 Task: Get directions from Antarctic to Canyonlands National Park, Utah, United States departing at 3:00 pm on the 15th of next month
Action: Mouse moved to (118, 64)
Screenshot: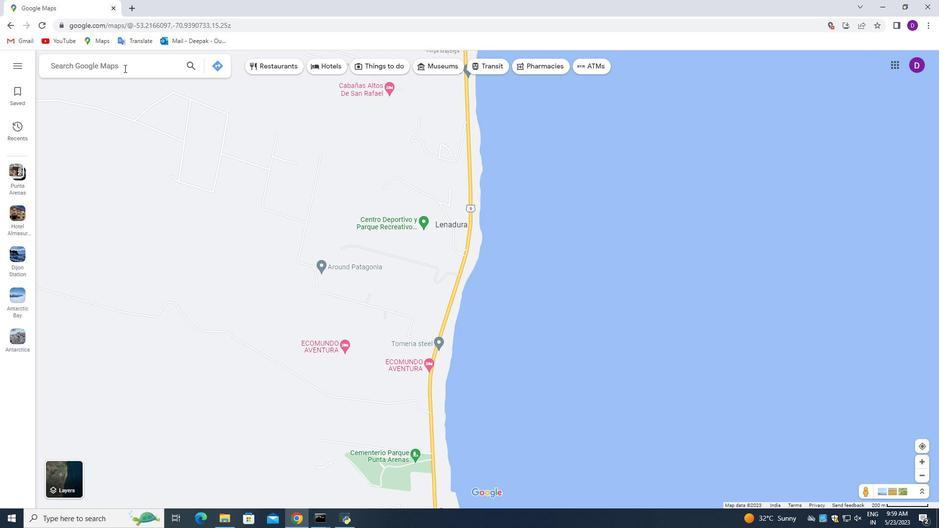 
Action: Mouse pressed left at (118, 64)
Screenshot: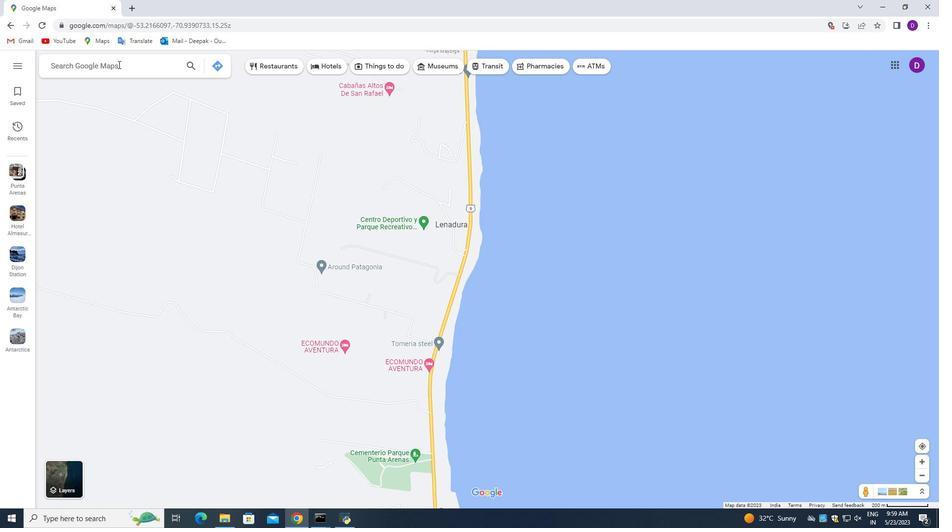 
Action: Key pressed <Key.shift_r>Antarctic<Key.space>
Screenshot: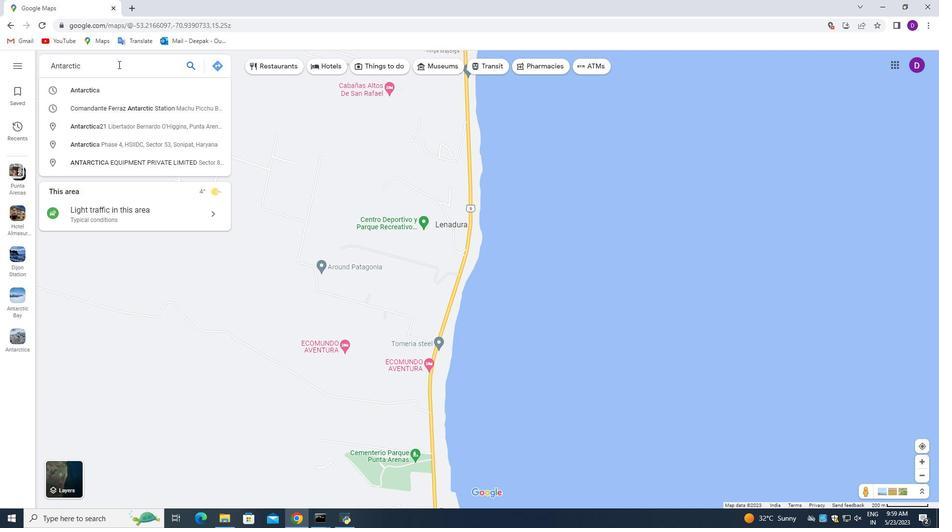 
Action: Mouse moved to (218, 67)
Screenshot: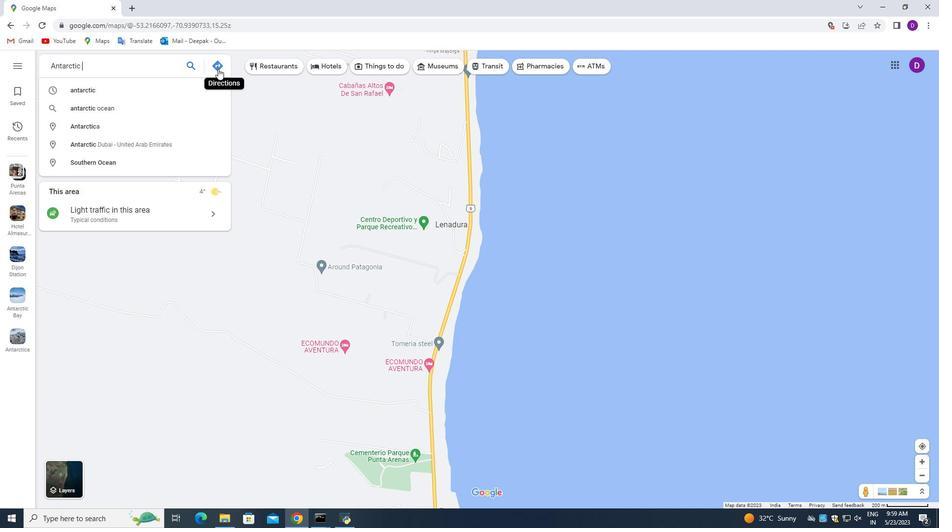 
Action: Mouse pressed left at (218, 67)
Screenshot: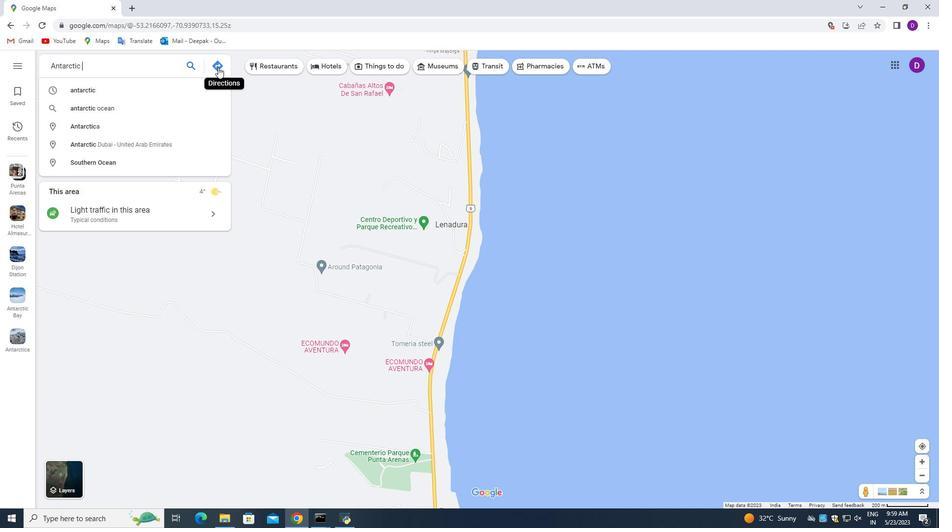 
Action: Mouse moved to (94, 96)
Screenshot: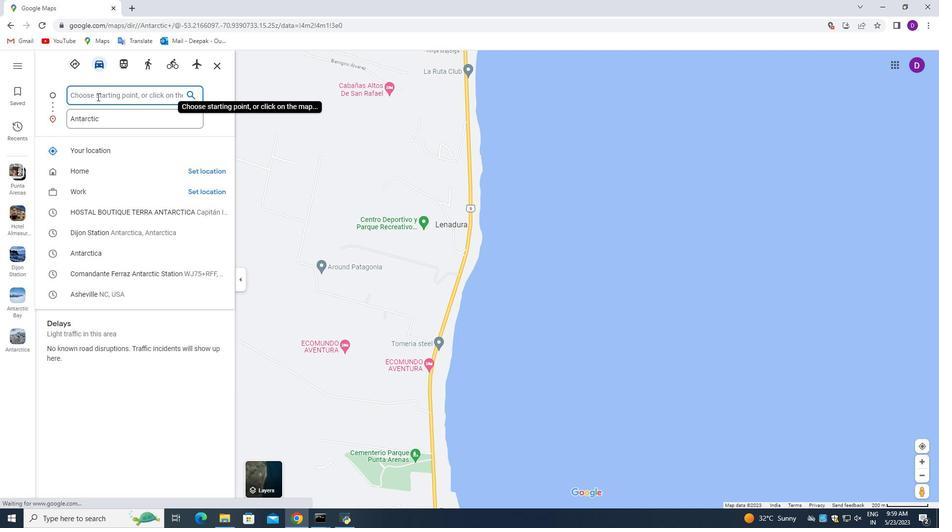 
Action: Mouse pressed left at (94, 96)
Screenshot: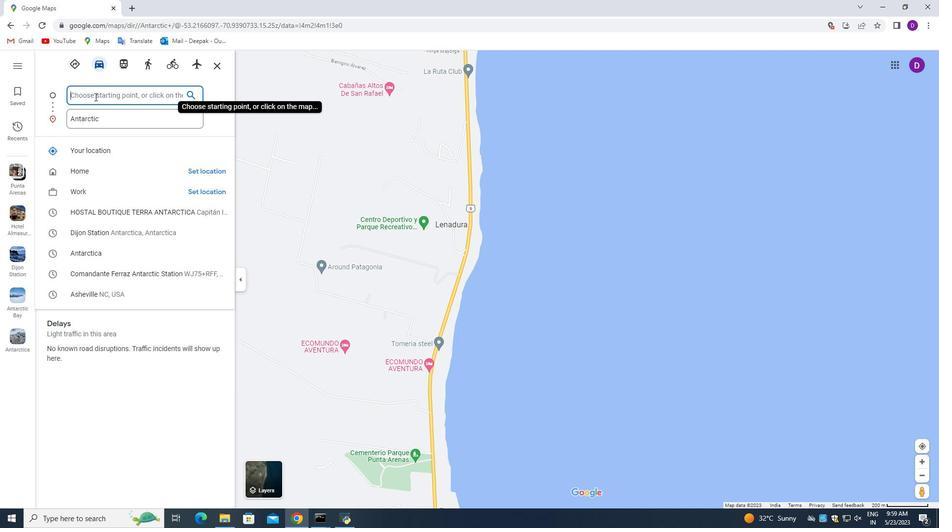 
Action: Mouse moved to (54, 74)
Screenshot: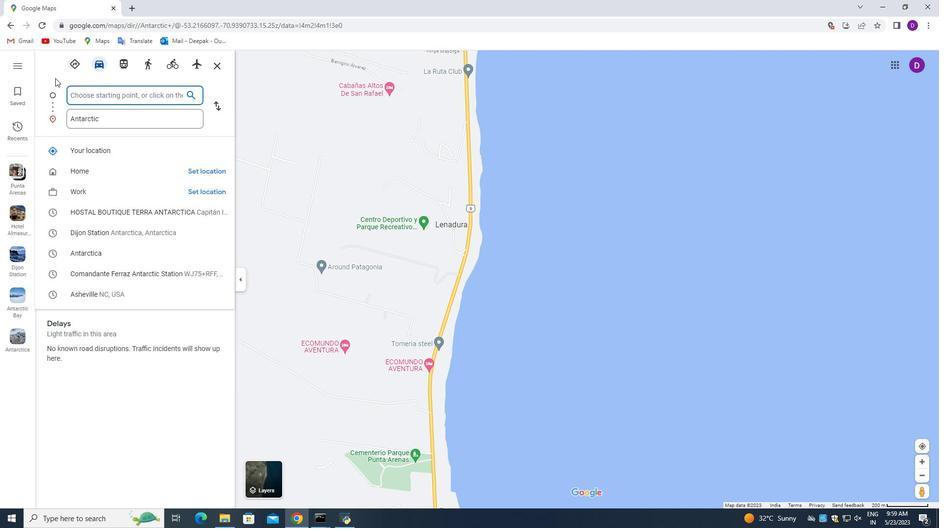 
Action: Key pressed <Key.shift_r>Canyonlands<Key.space><Key.shift>National<Key.space><Key.shift>Park,<Key.space><Key.shift>Utah,<Key.space><Key.shift>United<Key.space><Key.shift_r>States
Screenshot: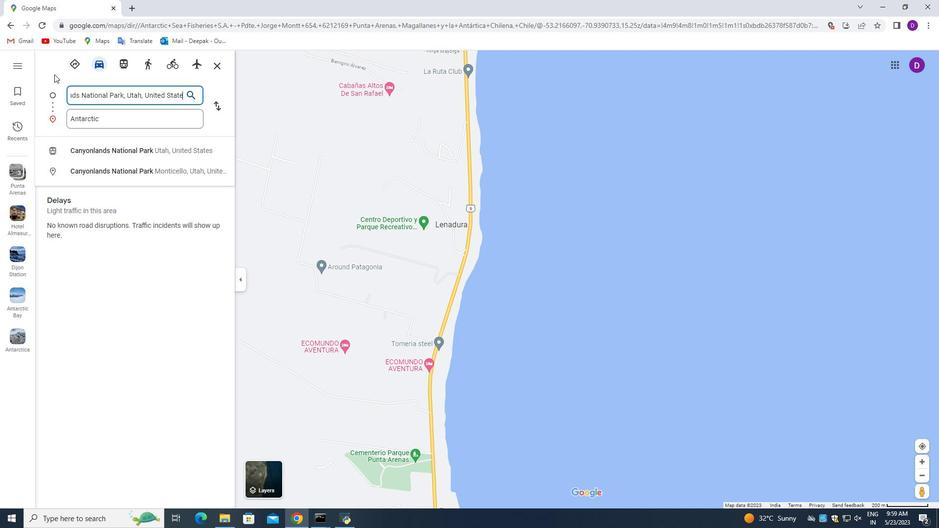 
Action: Mouse moved to (217, 109)
Screenshot: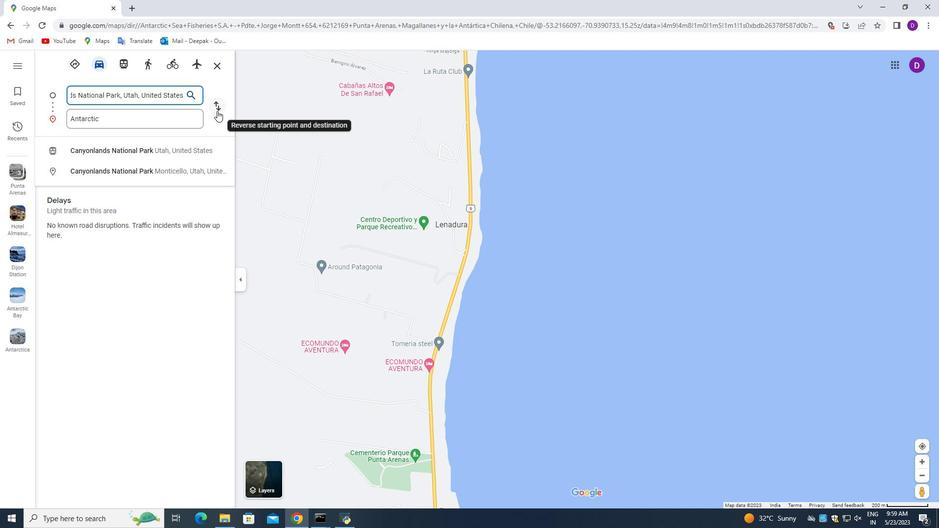 
Action: Mouse pressed left at (217, 109)
Screenshot: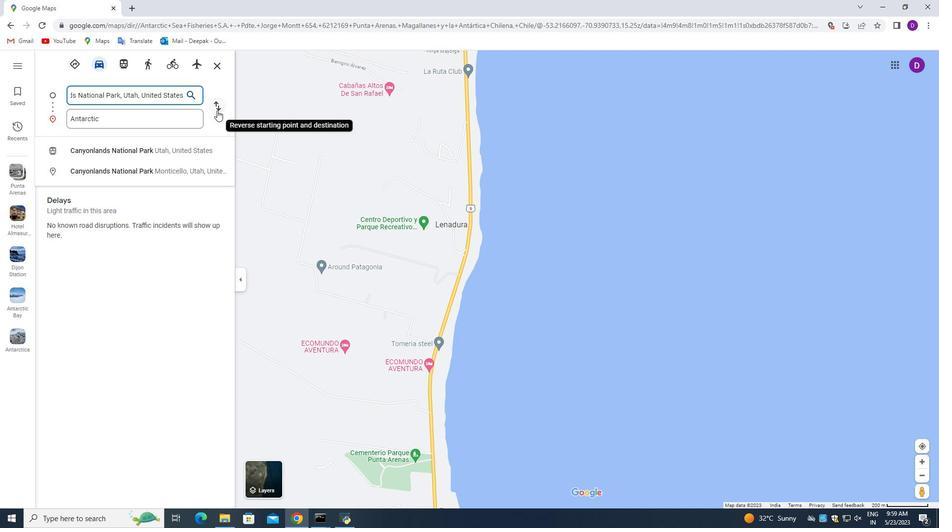 
Action: Mouse moved to (108, 148)
Screenshot: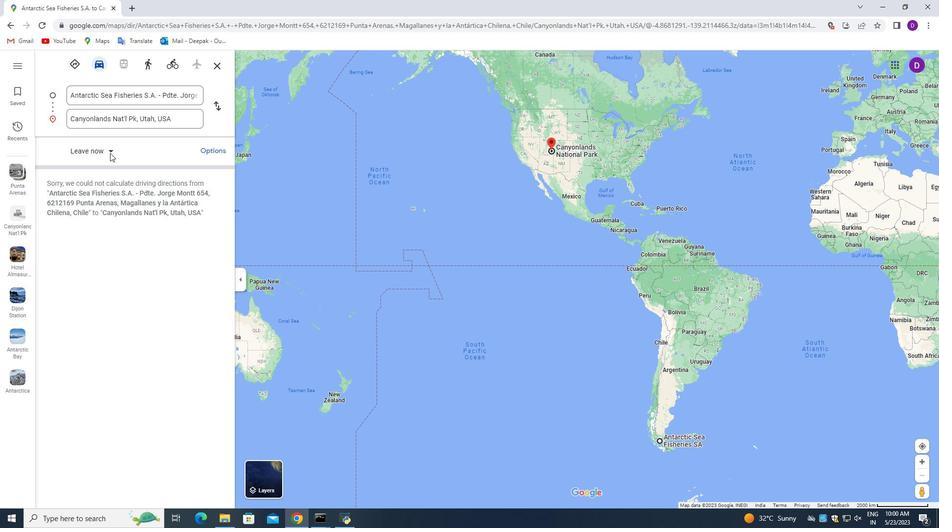 
Action: Mouse pressed left at (108, 148)
Screenshot: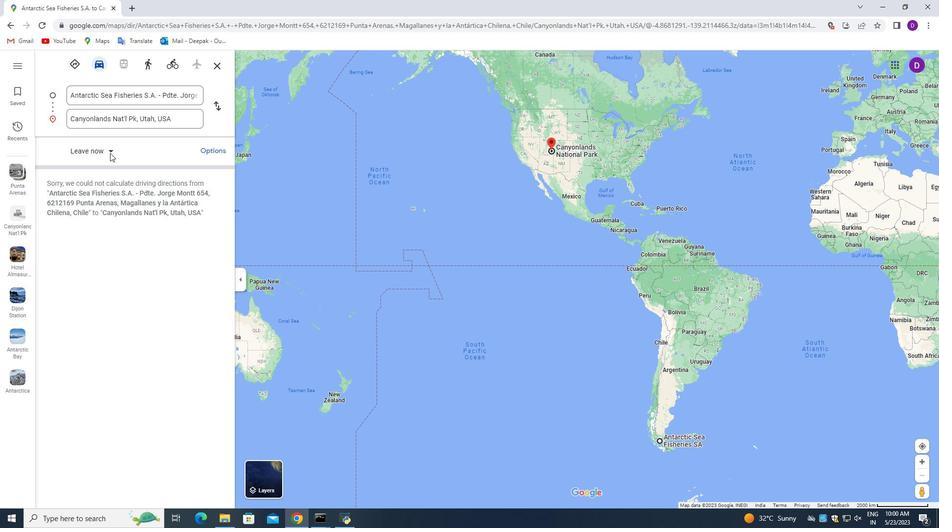 
Action: Mouse moved to (102, 178)
Screenshot: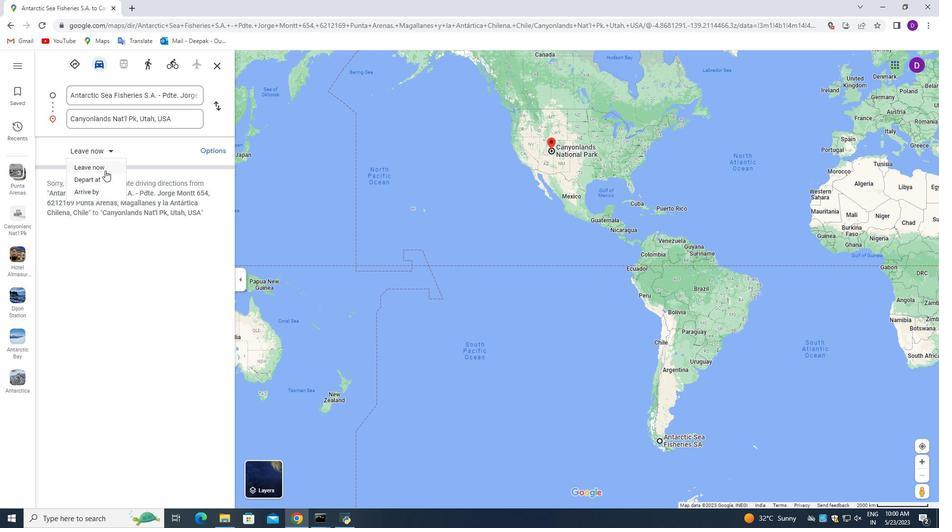 
Action: Mouse pressed left at (102, 178)
Screenshot: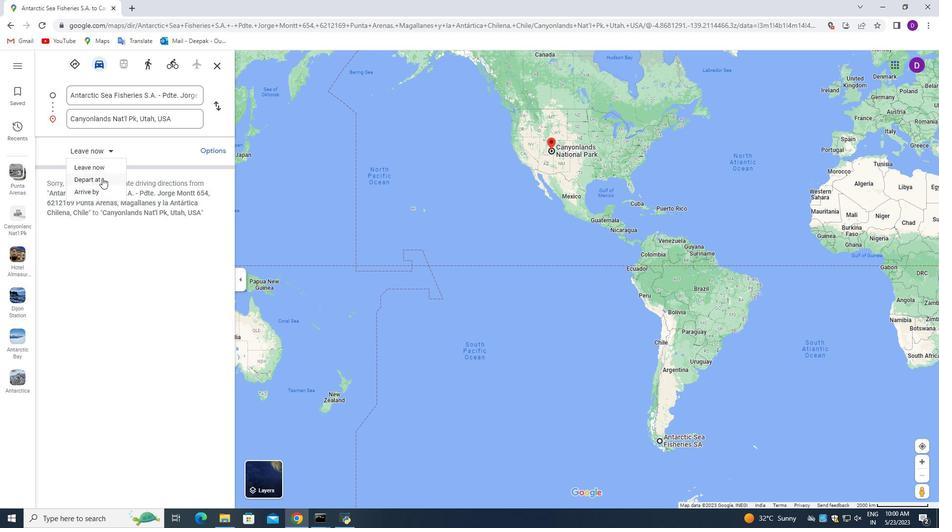 
Action: Mouse moved to (133, 167)
Screenshot: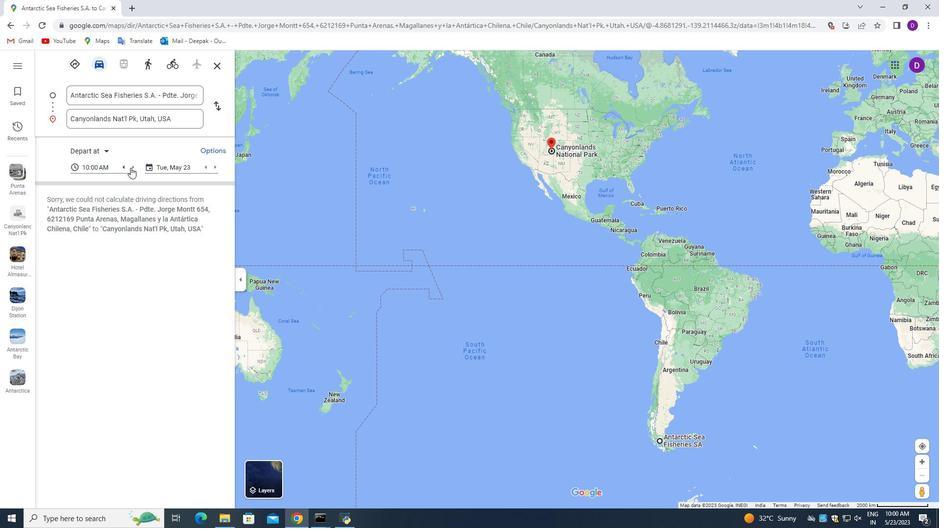 
Action: Mouse pressed left at (133, 167)
Screenshot: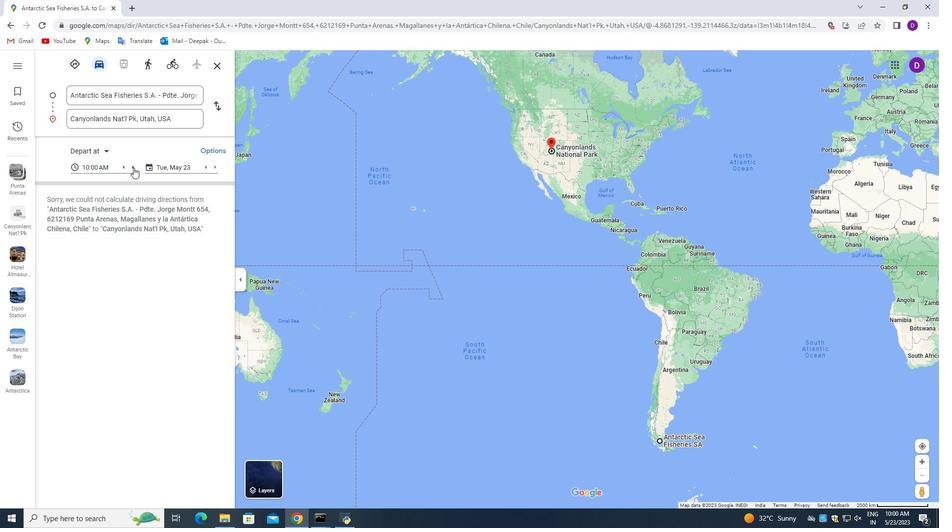 
Action: Mouse pressed left at (133, 167)
Screenshot: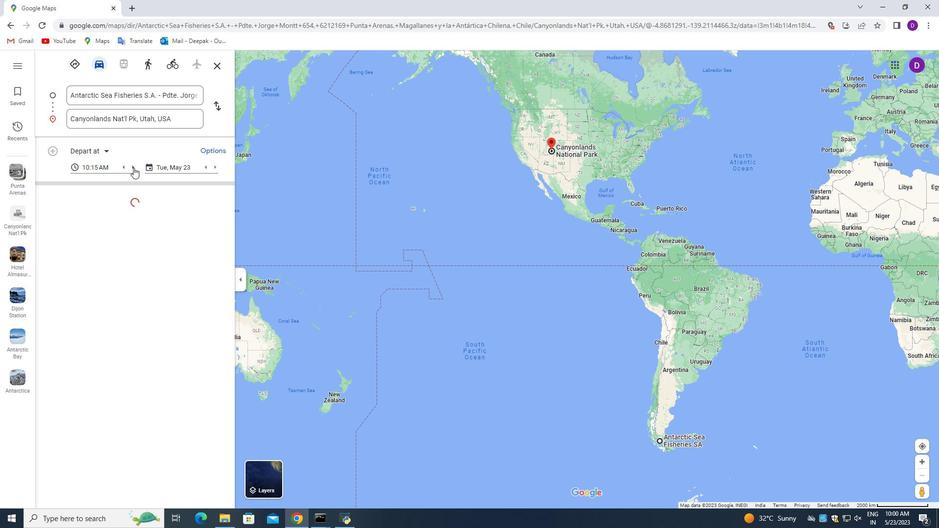 
Action: Mouse pressed left at (133, 167)
Screenshot: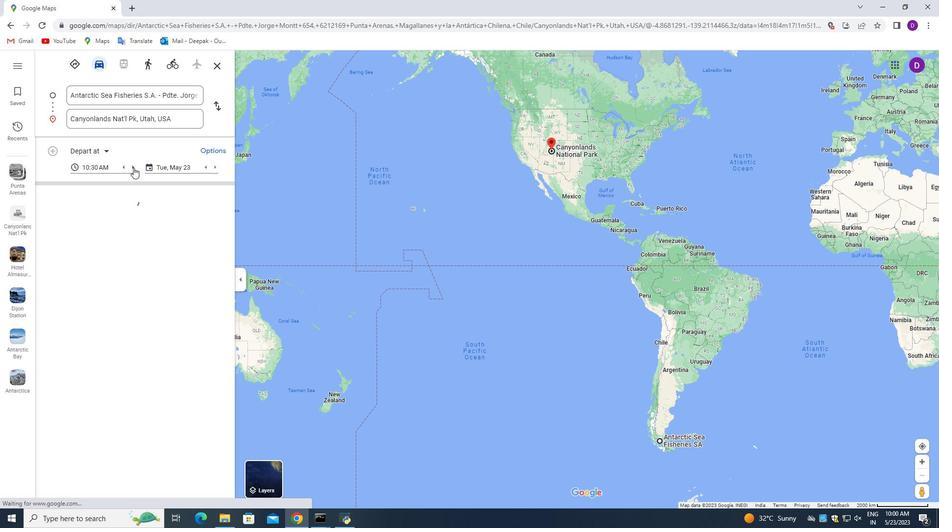 
Action: Mouse pressed left at (133, 167)
Screenshot: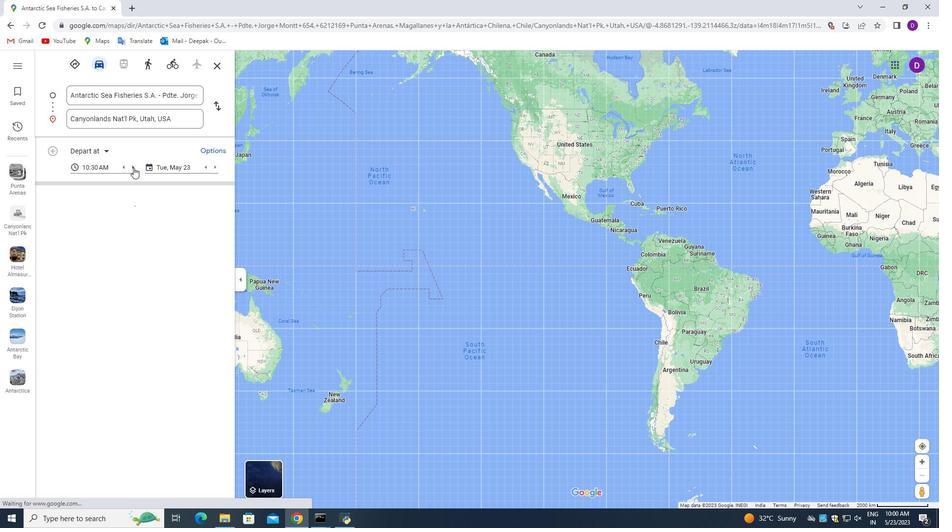 
Action: Mouse pressed left at (133, 167)
Screenshot: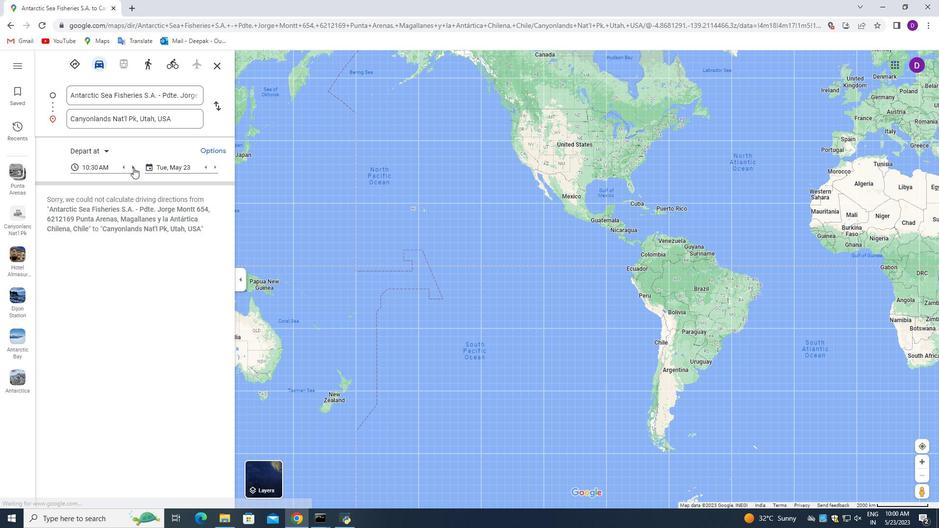 
Action: Mouse pressed left at (133, 167)
Screenshot: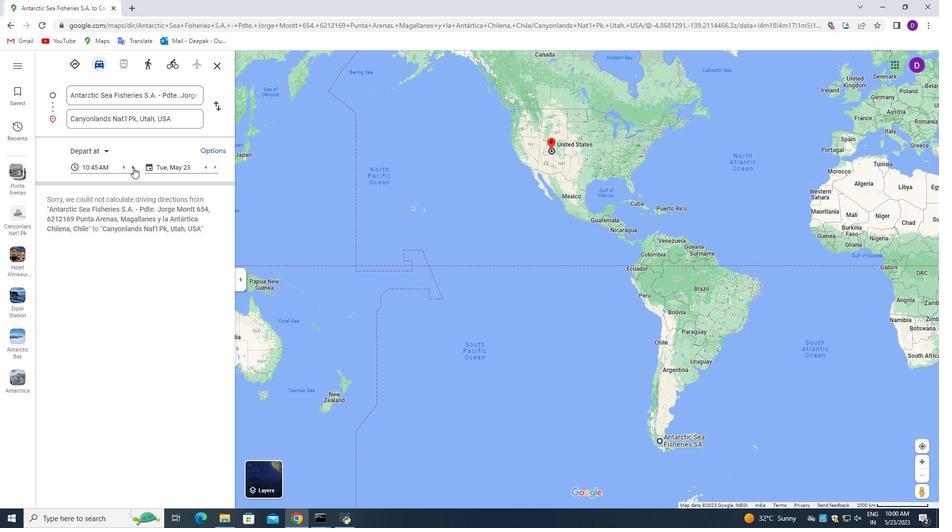 
Action: Mouse pressed left at (133, 167)
Screenshot: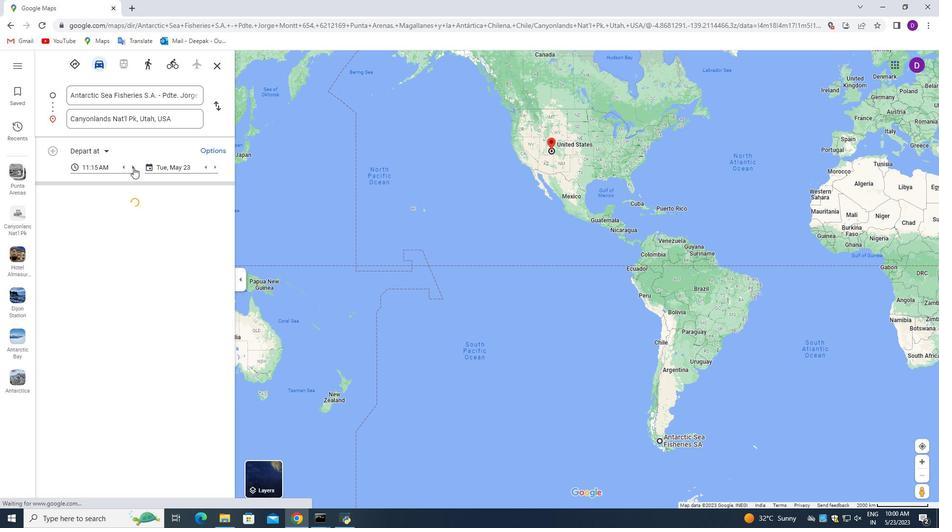 
Action: Mouse pressed left at (133, 167)
Screenshot: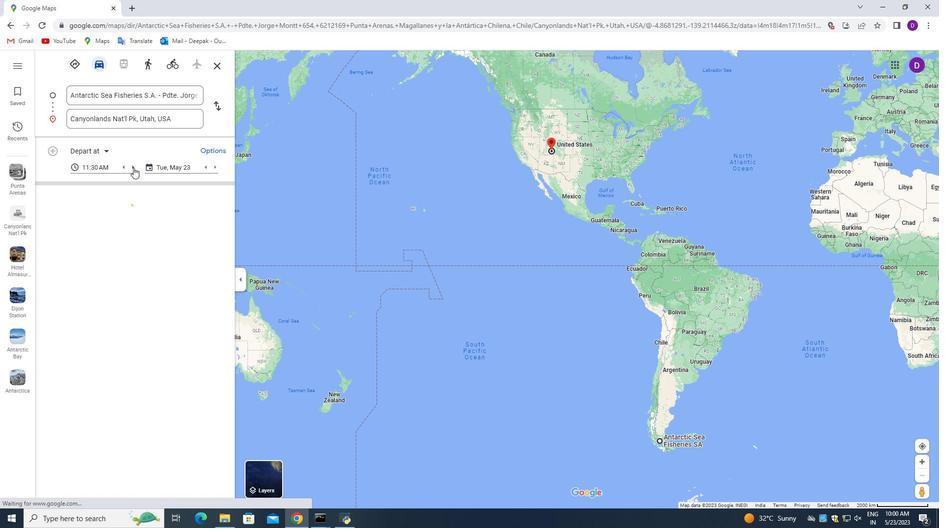
Action: Mouse pressed left at (133, 167)
Screenshot: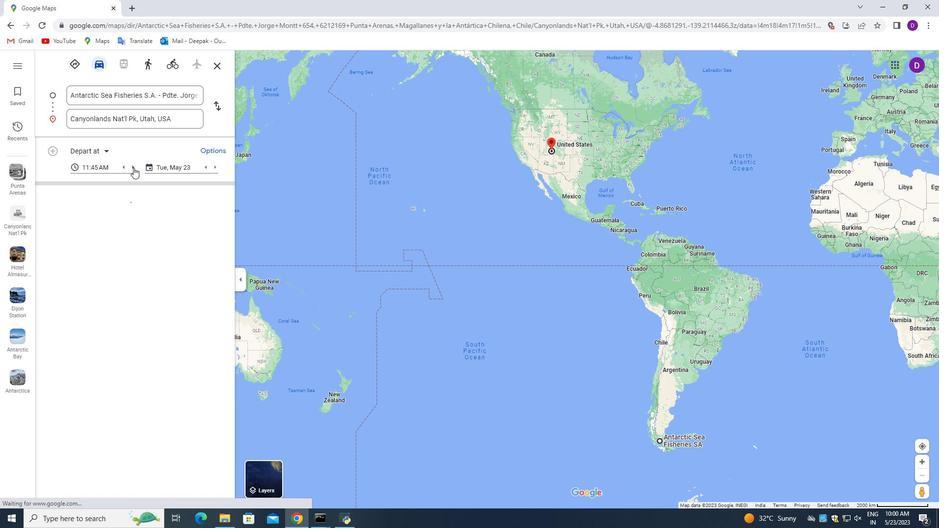 
Action: Mouse pressed left at (133, 167)
Screenshot: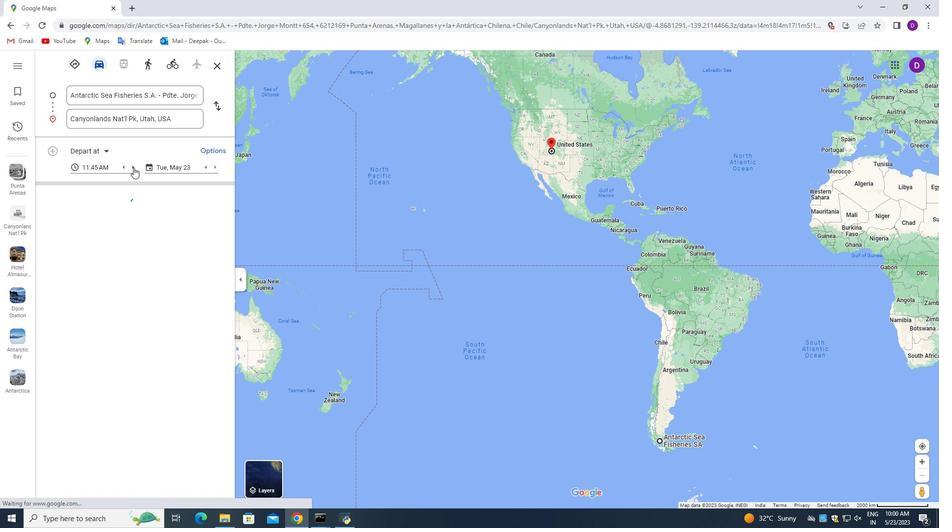
Action: Mouse pressed left at (133, 167)
Screenshot: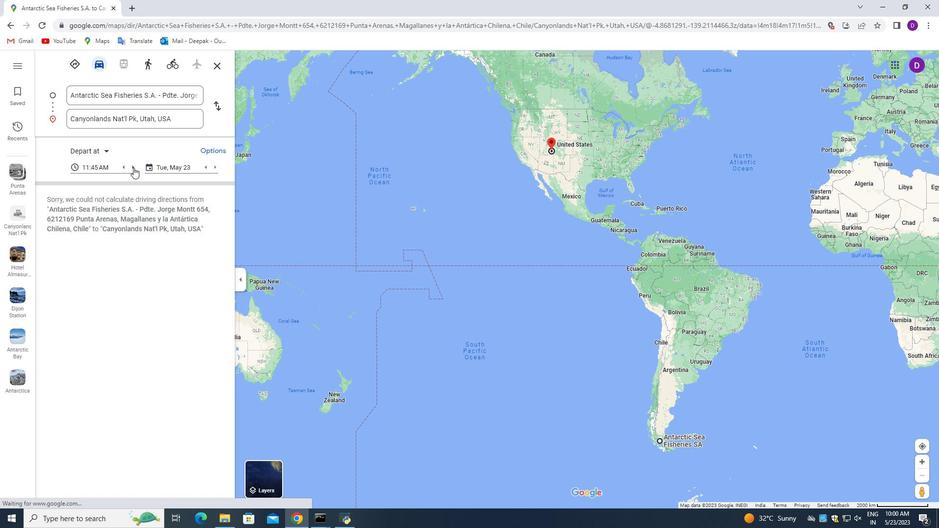 
Action: Mouse pressed left at (133, 167)
Screenshot: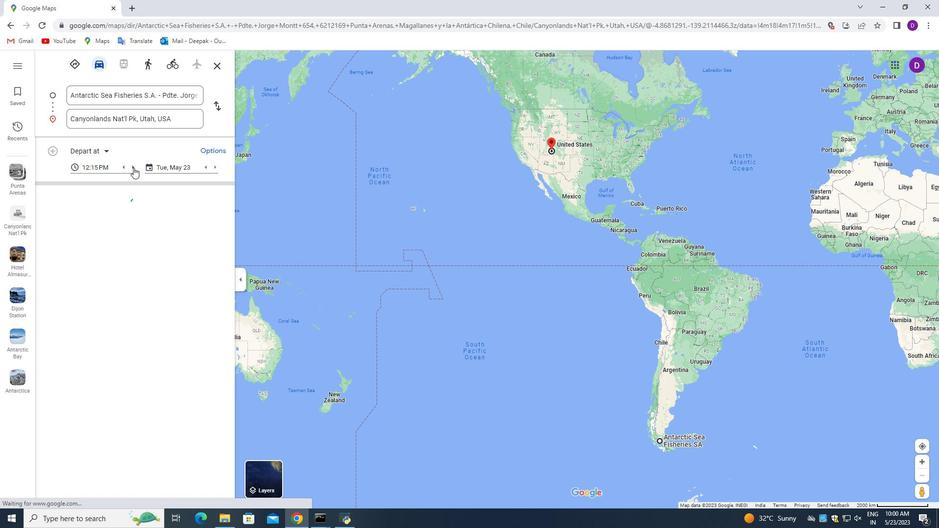 
Action: Mouse pressed left at (133, 167)
Screenshot: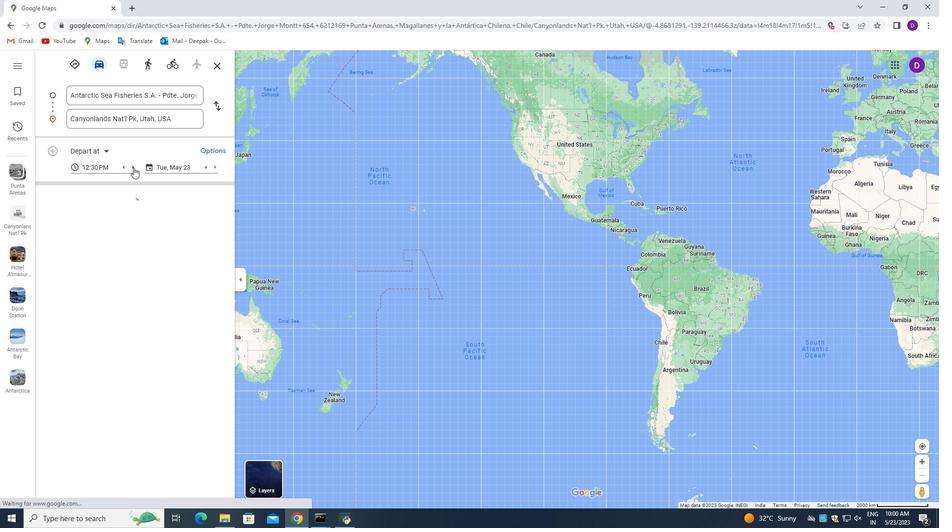 
Action: Mouse pressed left at (133, 167)
Screenshot: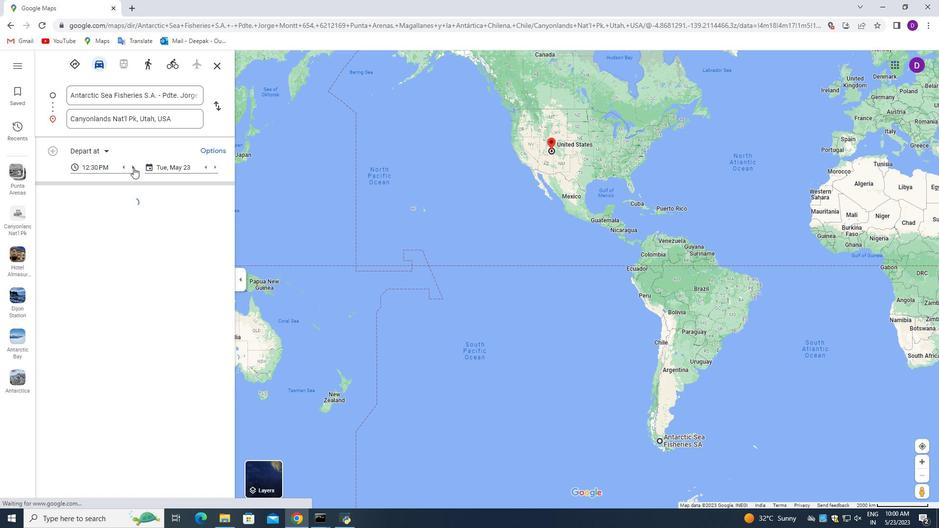 
Action: Mouse pressed left at (133, 167)
Screenshot: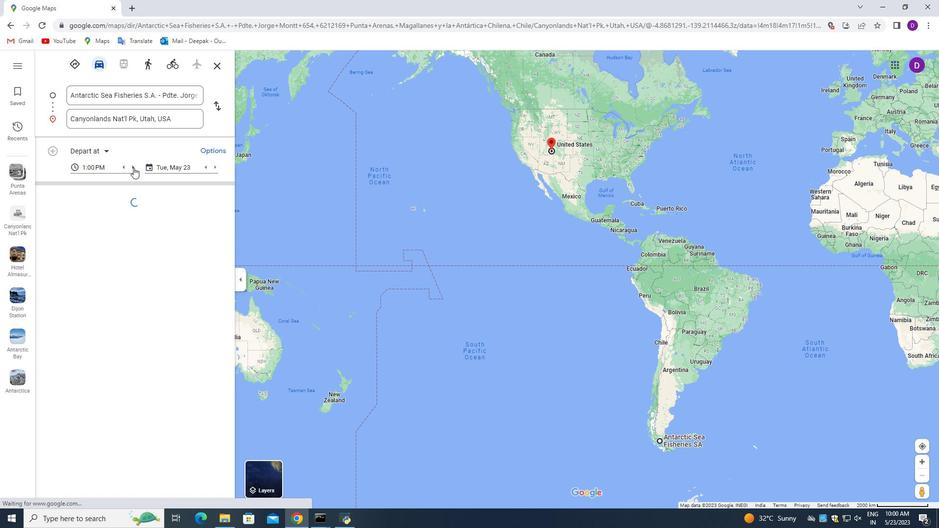
Action: Mouse pressed left at (133, 167)
Screenshot: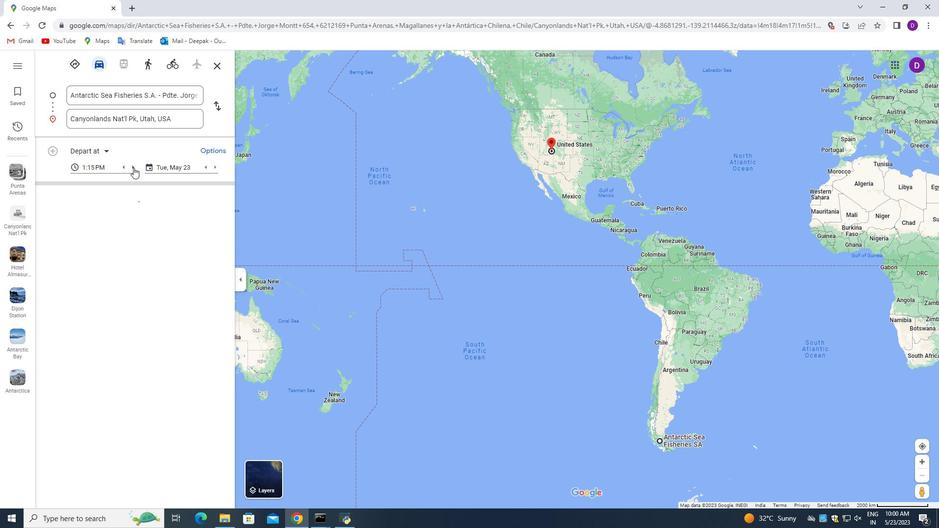
Action: Mouse pressed left at (133, 167)
Screenshot: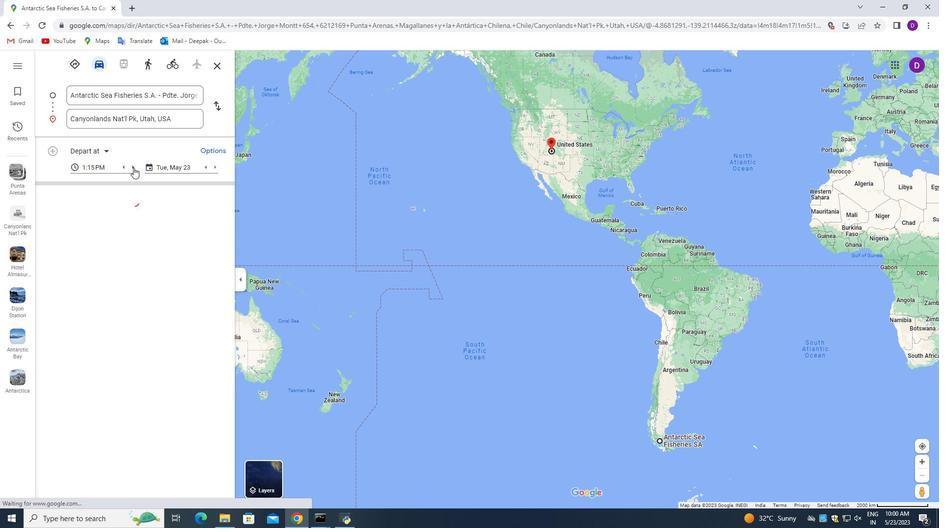 
Action: Mouse pressed left at (133, 167)
Screenshot: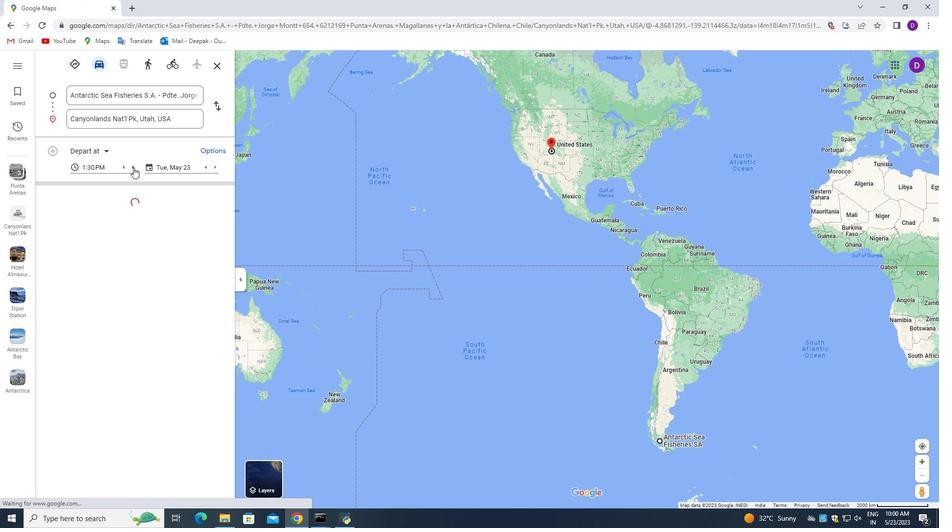 
Action: Mouse pressed left at (133, 167)
Screenshot: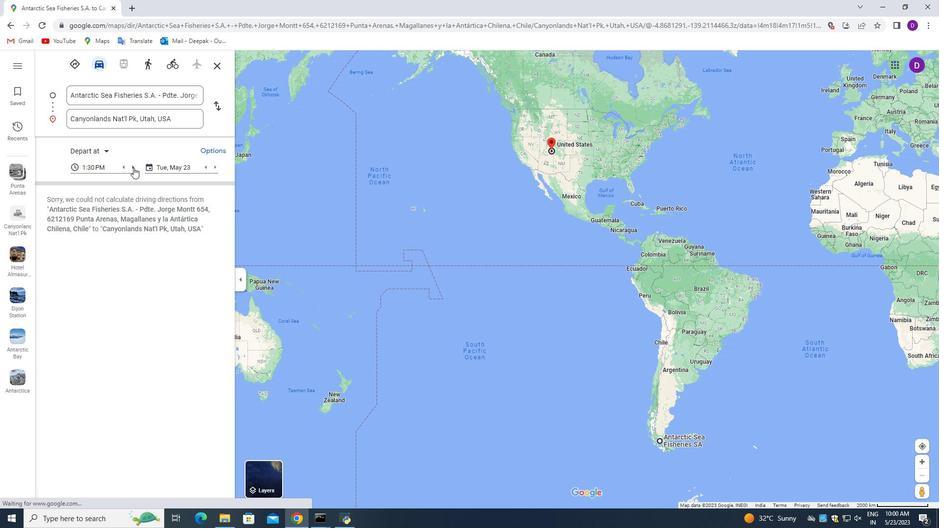 
Action: Mouse pressed left at (133, 167)
Screenshot: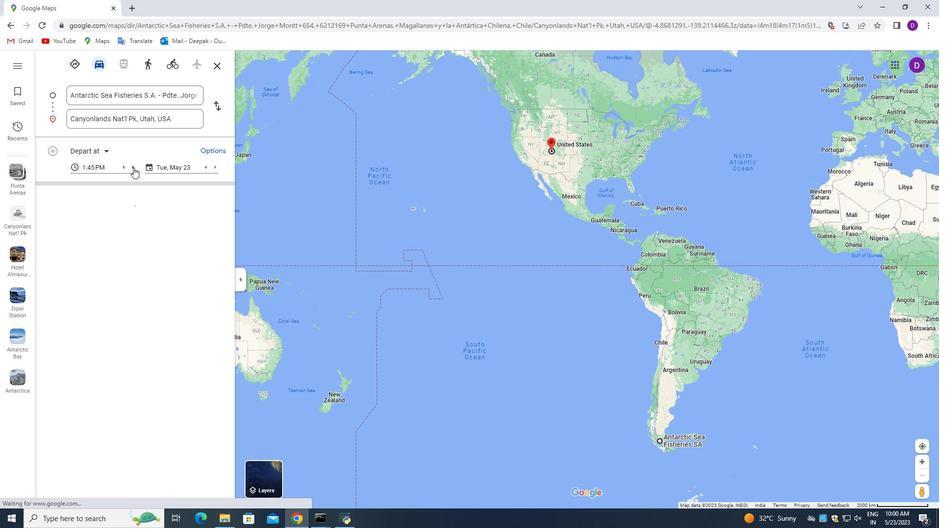 
Action: Mouse pressed left at (133, 167)
Screenshot: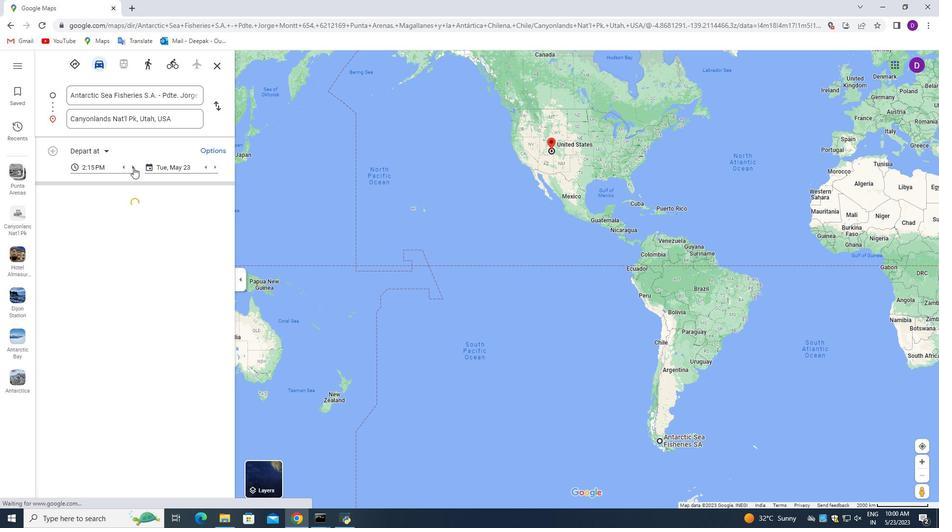
Action: Mouse pressed left at (133, 167)
Screenshot: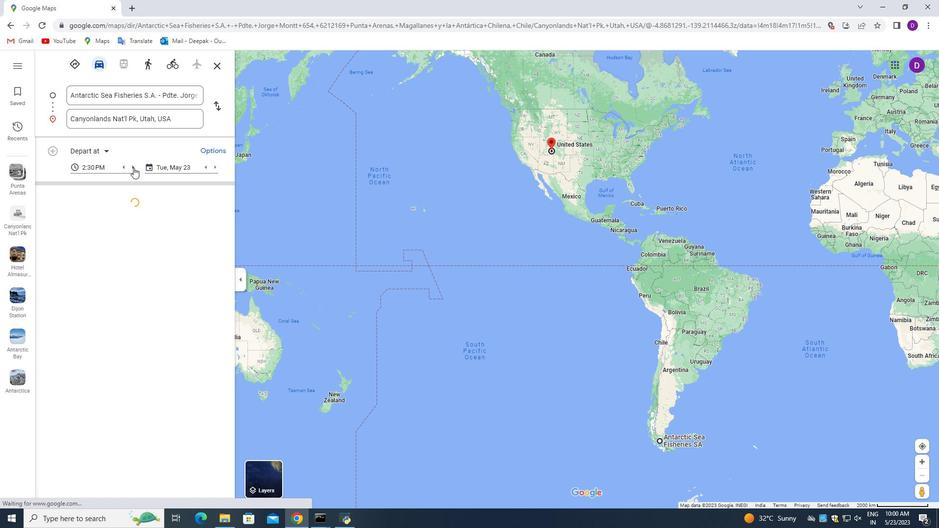 
Action: Mouse pressed left at (133, 167)
Screenshot: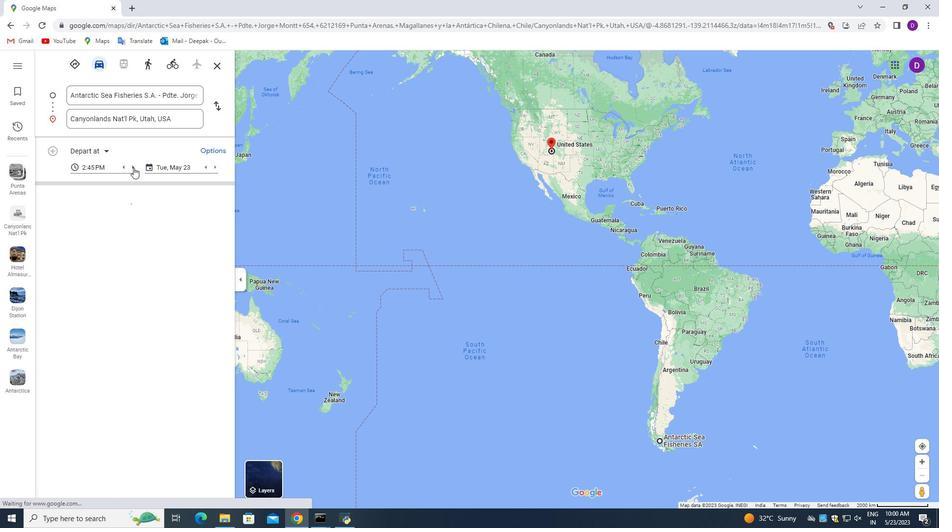 
Action: Mouse moved to (216, 167)
Screenshot: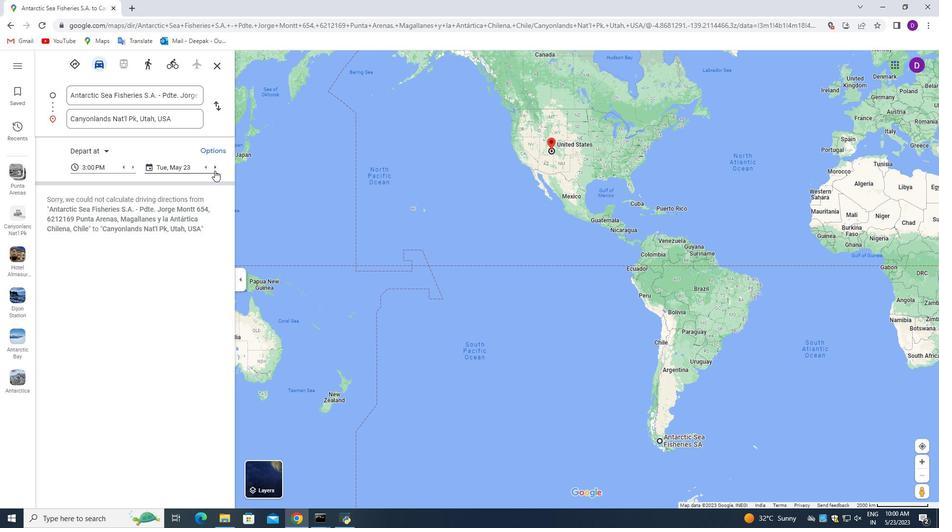 
Action: Mouse pressed left at (216, 167)
Screenshot: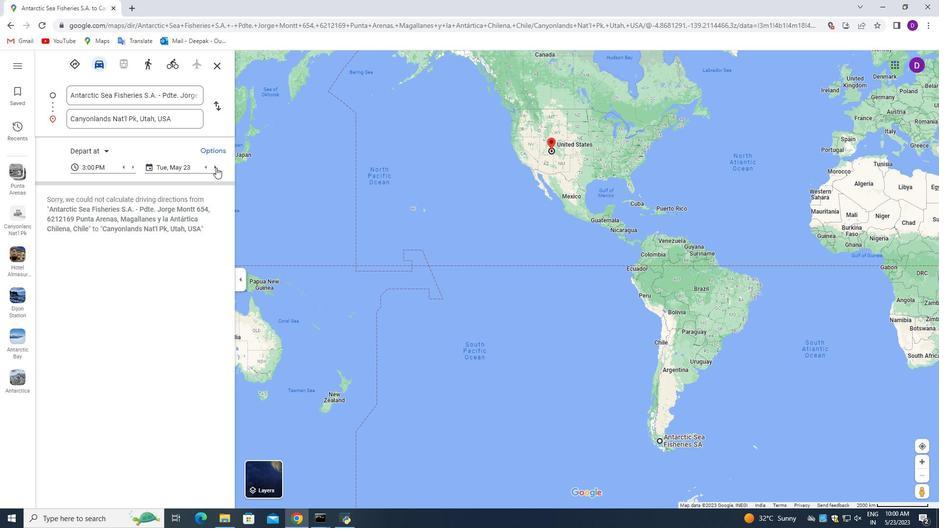 
Action: Mouse pressed left at (216, 167)
Screenshot: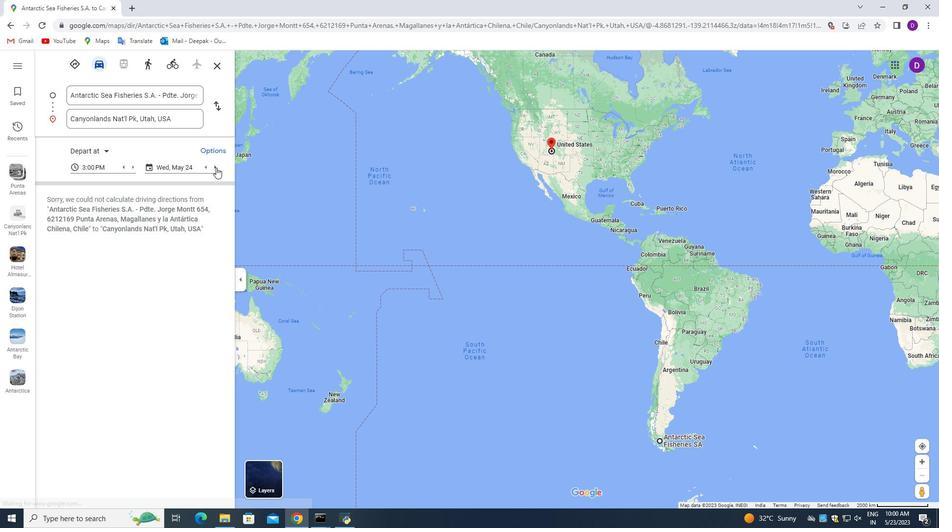 
Action: Mouse pressed left at (216, 167)
Screenshot: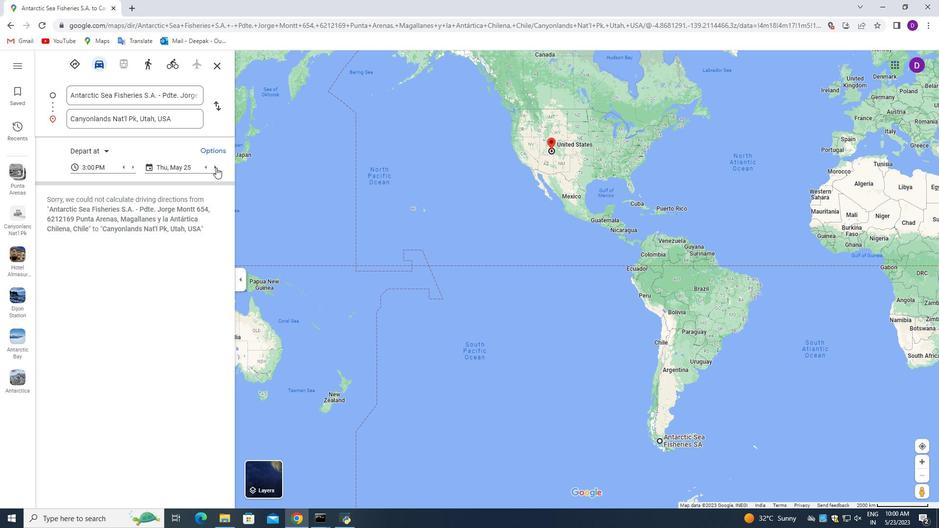 
Action: Mouse pressed left at (216, 167)
Screenshot: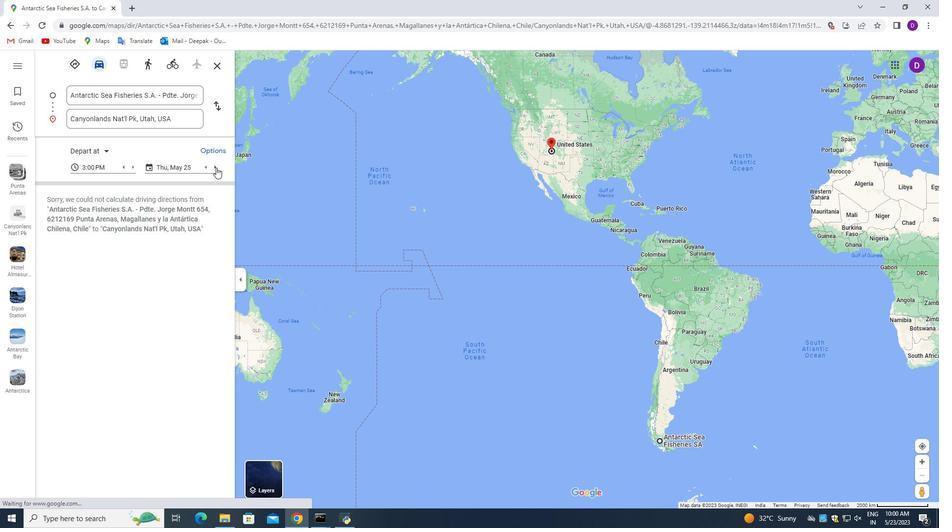 
Action: Mouse pressed left at (216, 167)
Screenshot: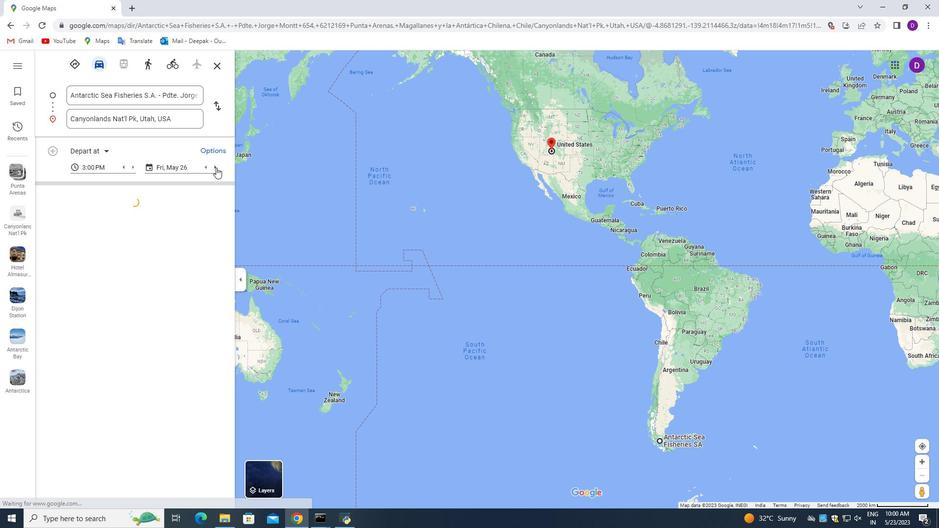 
Action: Mouse pressed left at (216, 167)
Screenshot: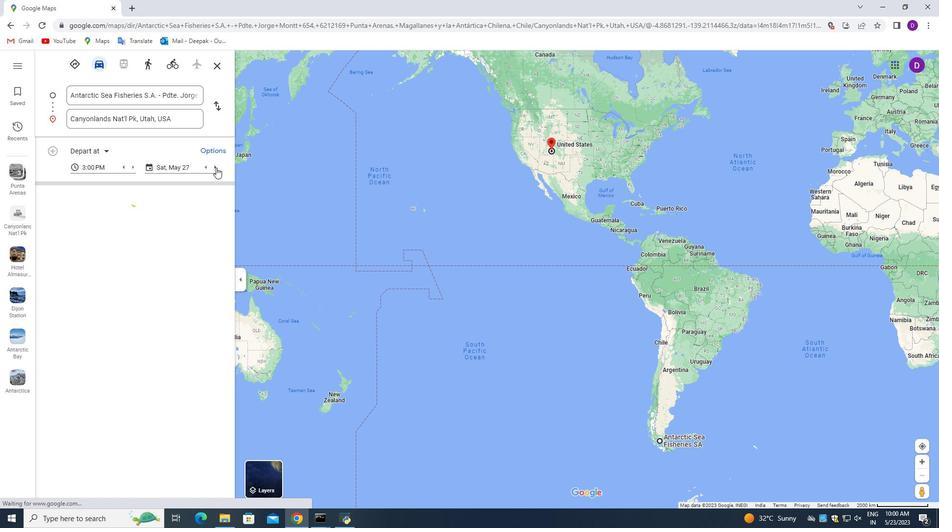
Action: Mouse pressed left at (216, 167)
Screenshot: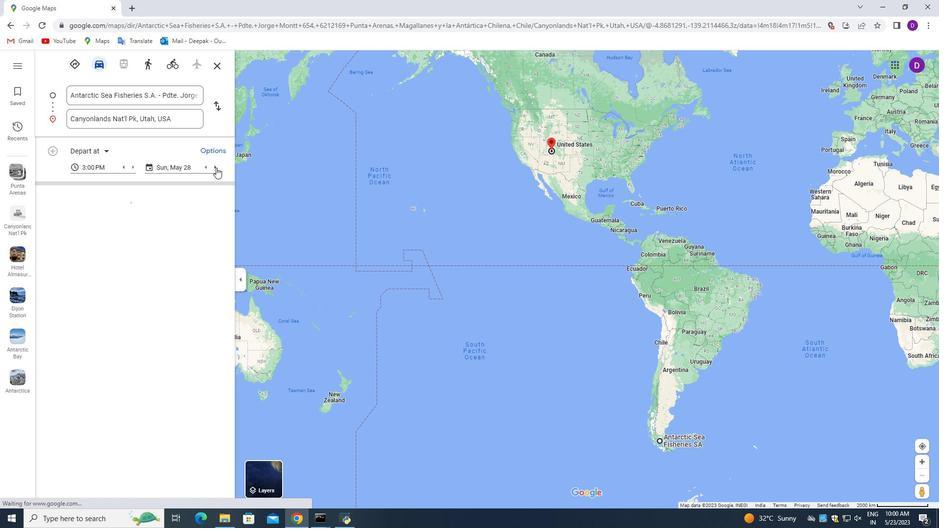 
Action: Mouse pressed left at (216, 167)
Screenshot: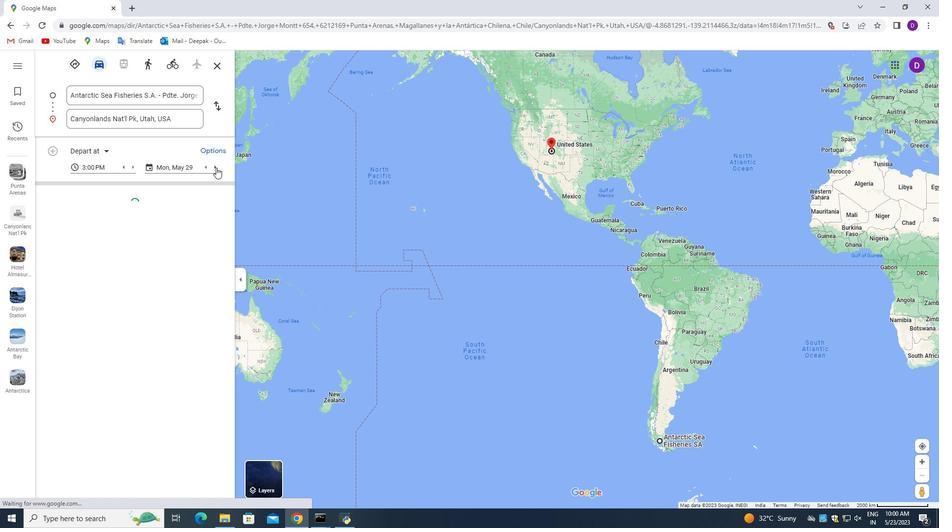 
Action: Mouse pressed left at (216, 167)
Screenshot: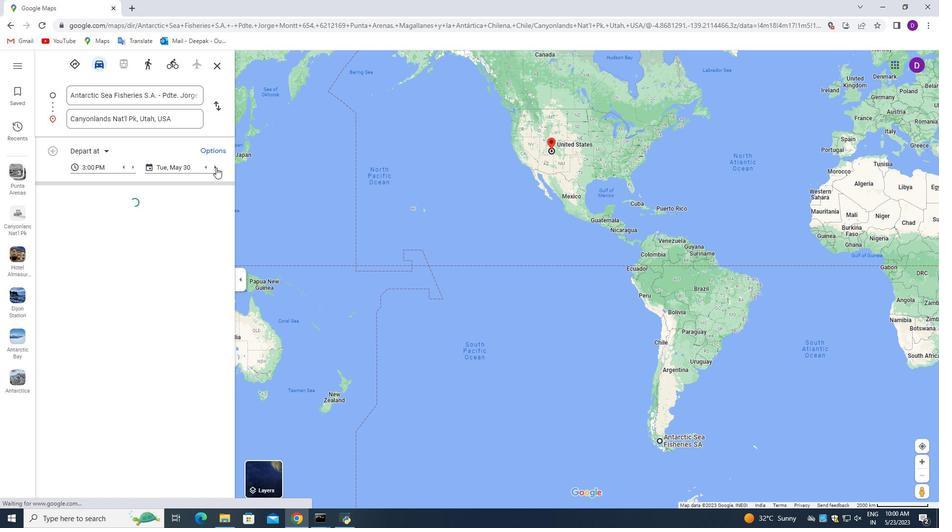 
Action: Mouse pressed left at (216, 167)
Screenshot: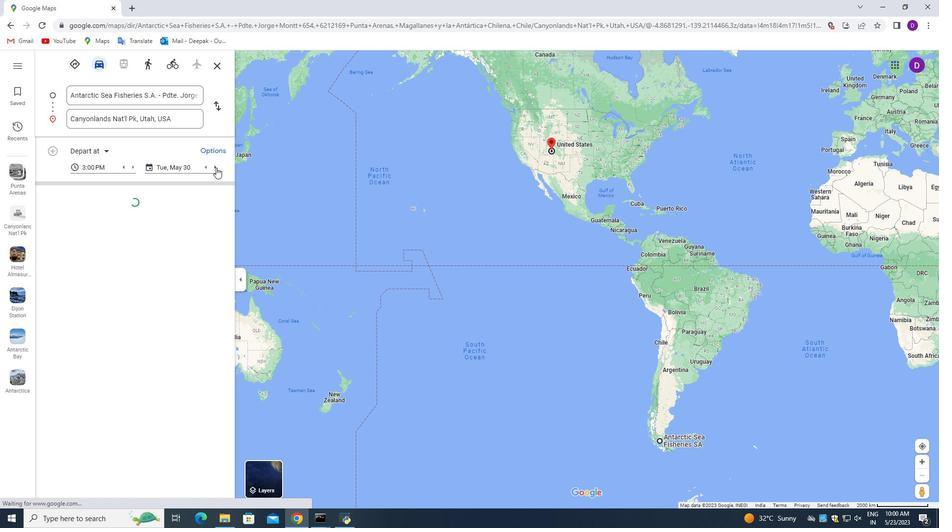 
Action: Mouse pressed left at (216, 167)
Screenshot: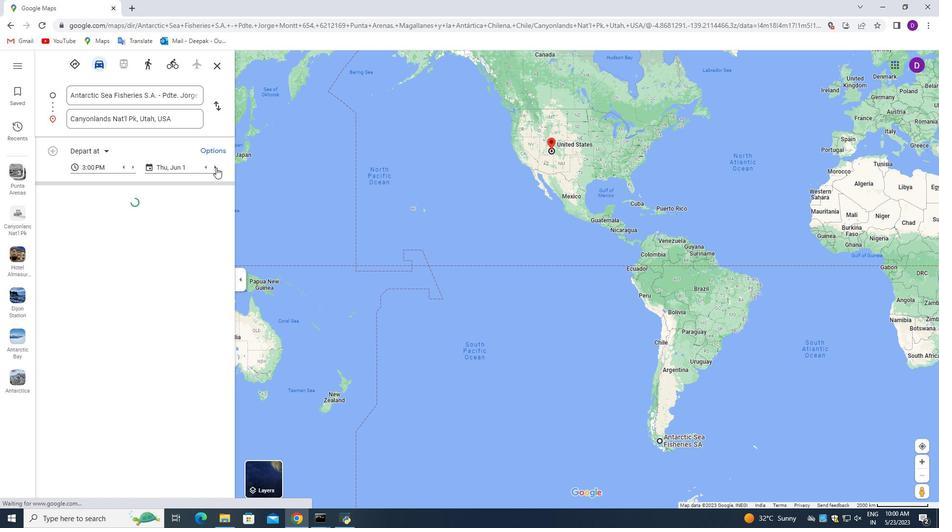 
Action: Mouse pressed left at (216, 167)
Screenshot: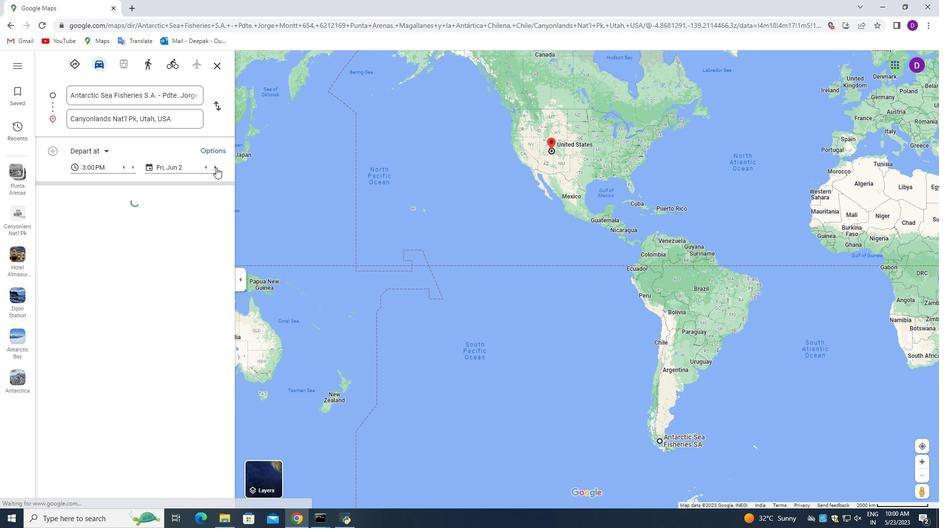 
Action: Mouse pressed left at (216, 167)
Screenshot: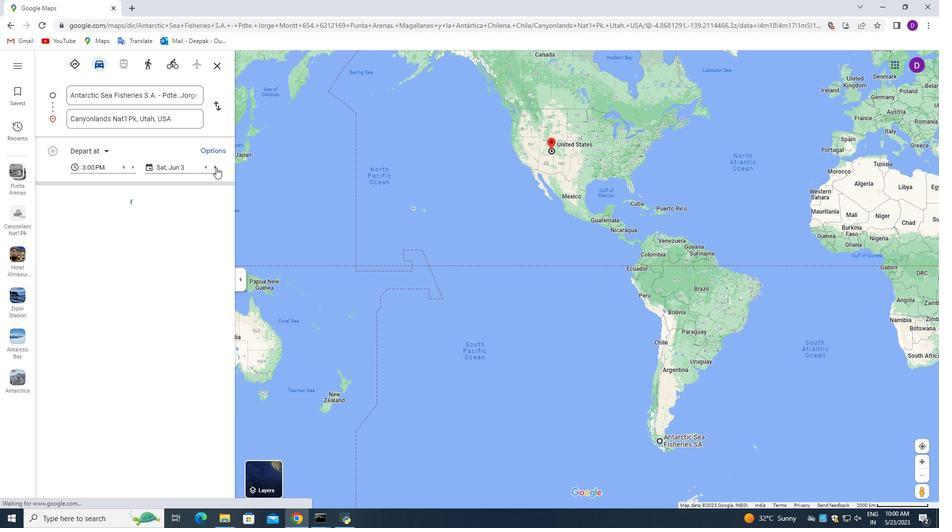 
Action: Mouse pressed left at (216, 167)
Screenshot: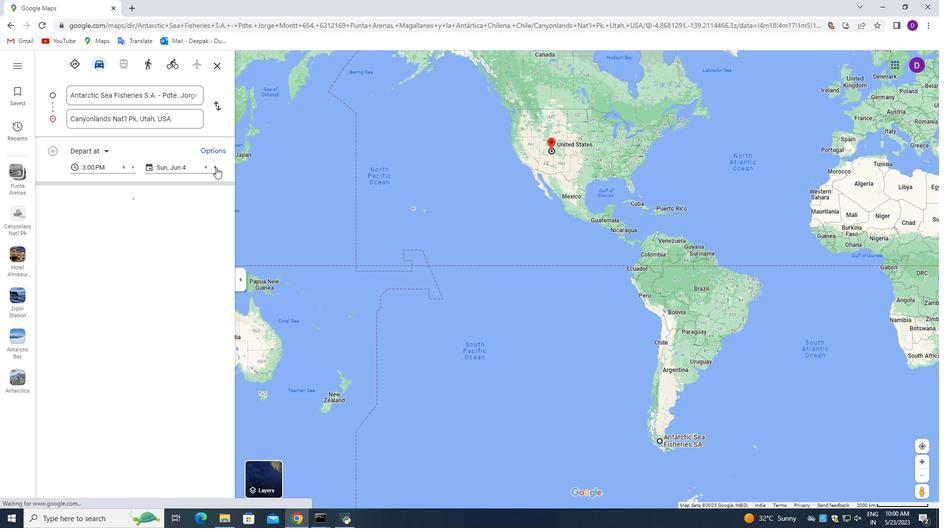 
Action: Mouse pressed left at (216, 167)
Screenshot: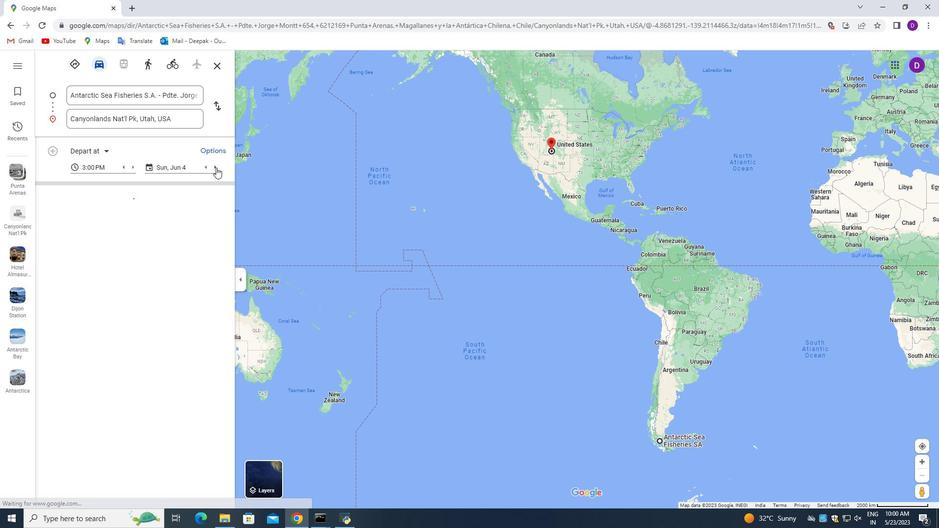 
Action: Mouse pressed left at (216, 167)
Screenshot: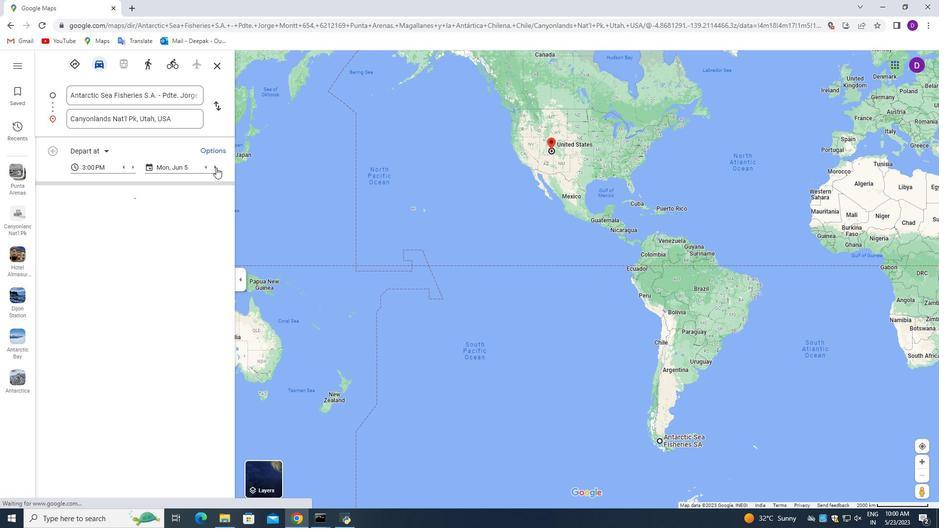 
Action: Mouse pressed left at (216, 167)
Screenshot: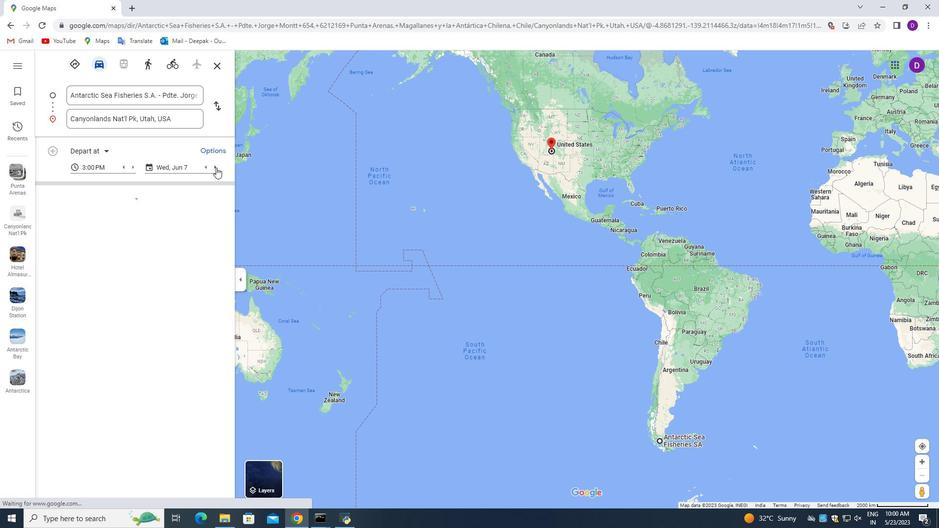 
Action: Mouse pressed left at (216, 167)
Screenshot: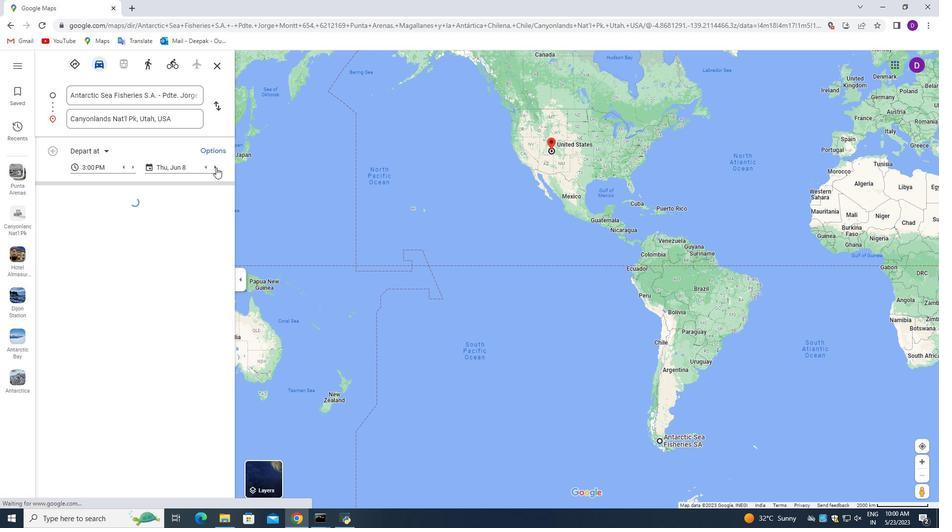 
Action: Mouse pressed left at (216, 167)
Screenshot: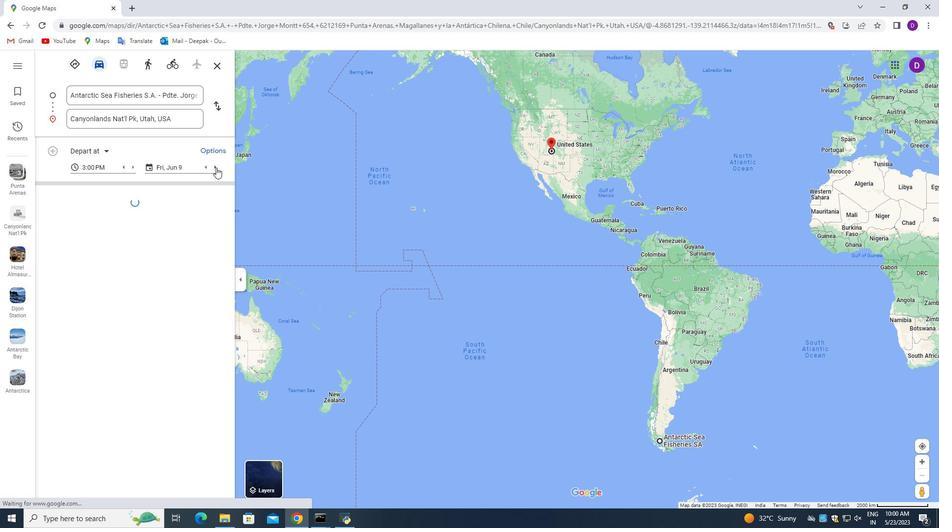 
Action: Mouse pressed left at (216, 167)
Screenshot: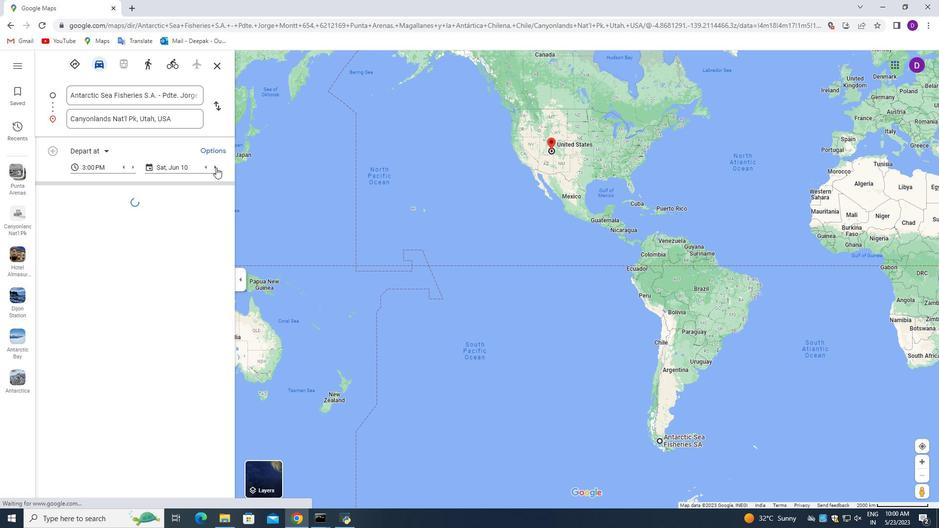 
Action: Mouse pressed left at (216, 167)
Screenshot: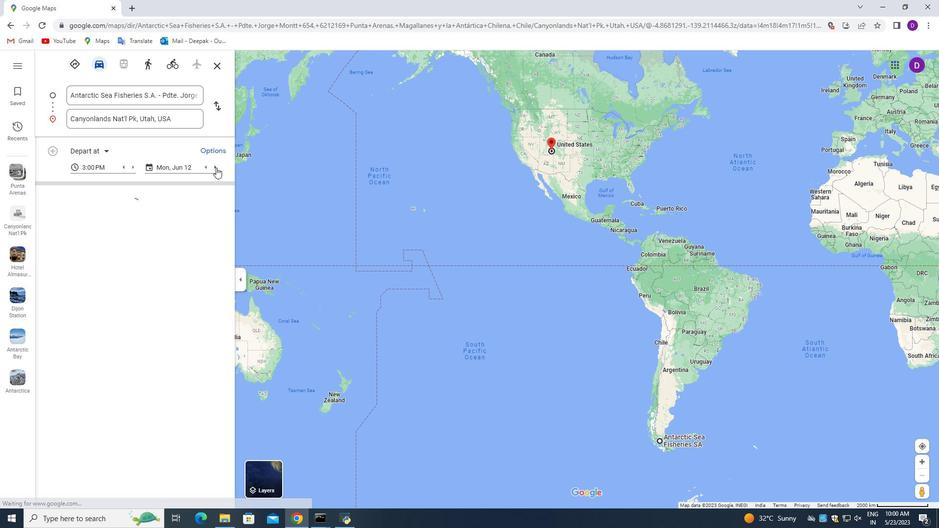 
Action: Mouse pressed left at (216, 167)
Screenshot: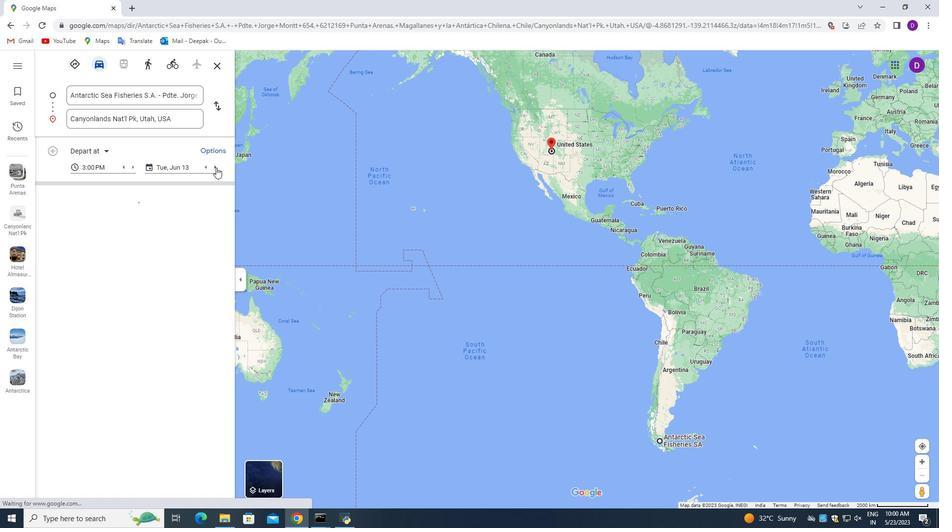 
Action: Mouse pressed left at (216, 167)
Screenshot: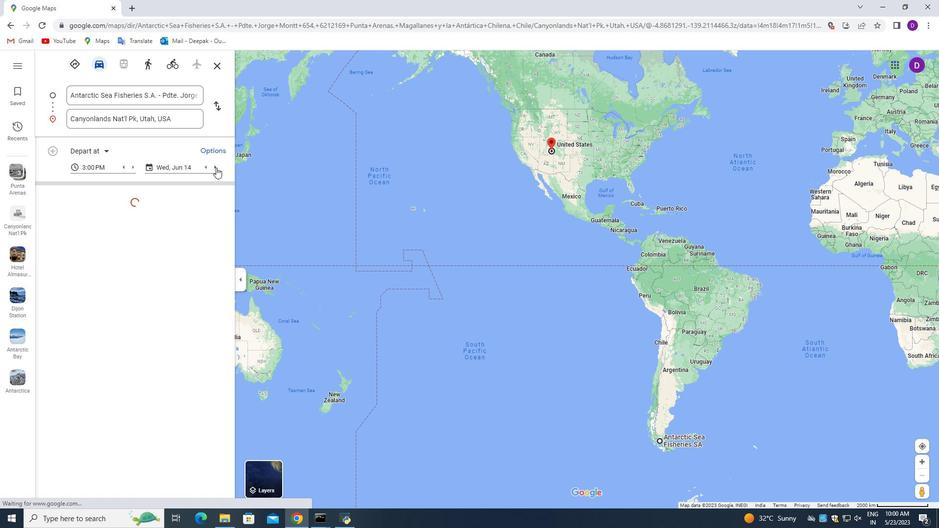 
Action: Mouse moved to (127, 243)
Screenshot: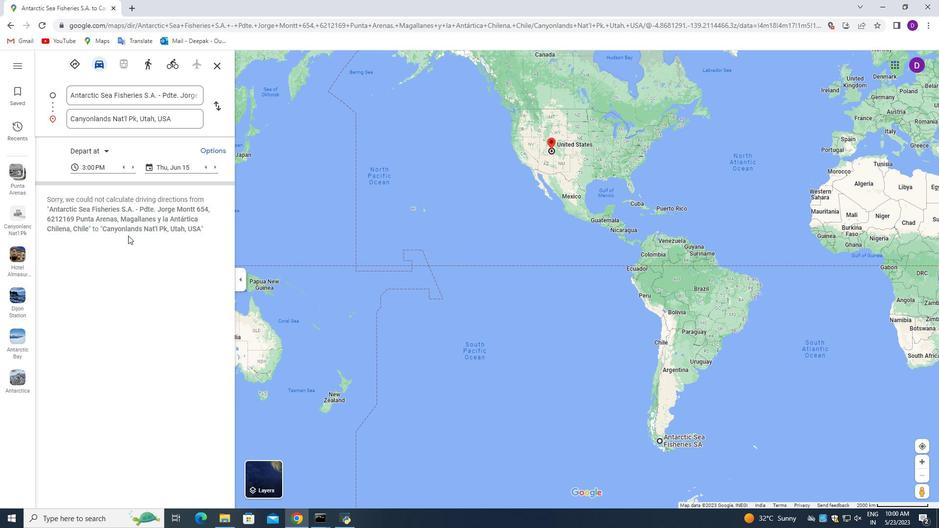 
Action: Mouse scrolled (127, 242) with delta (0, 0)
Screenshot: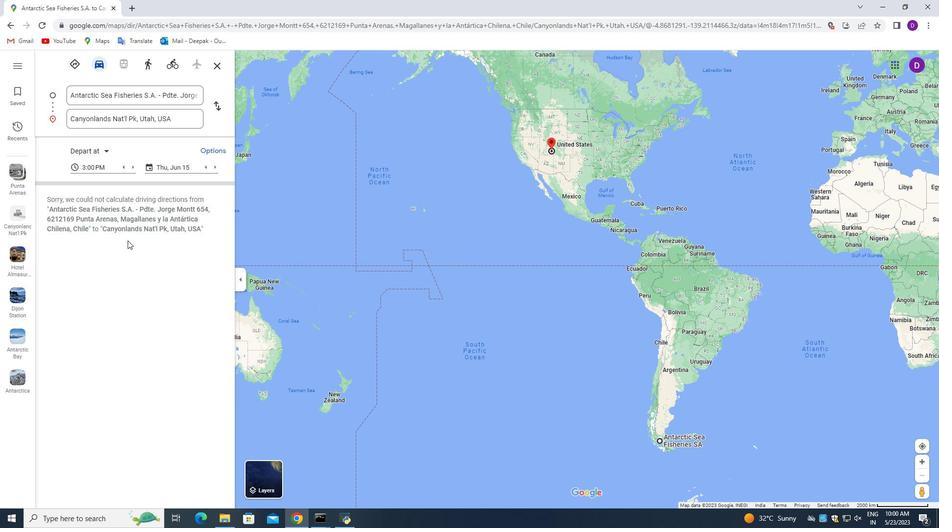 
Action: Mouse moved to (128, 243)
Screenshot: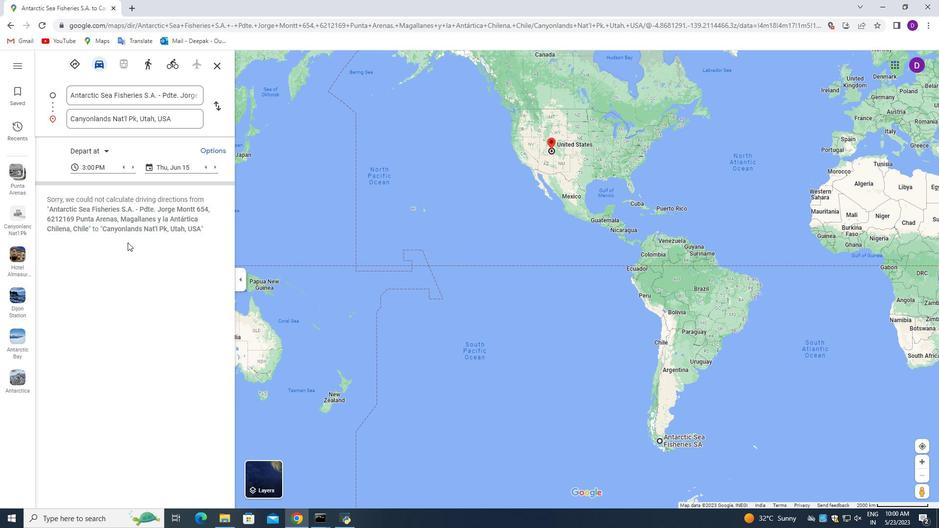 
Action: Mouse scrolled (128, 243) with delta (0, 0)
Screenshot: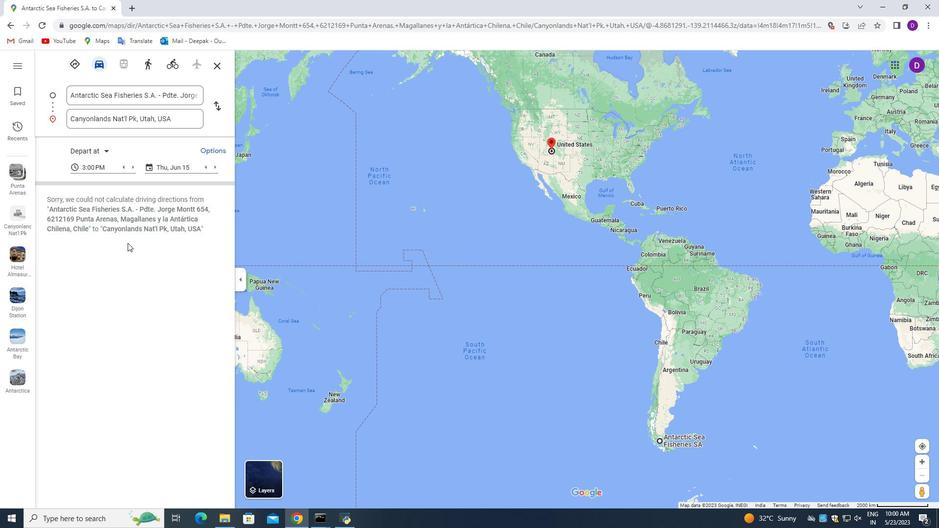 
Action: Mouse moved to (128, 244)
Screenshot: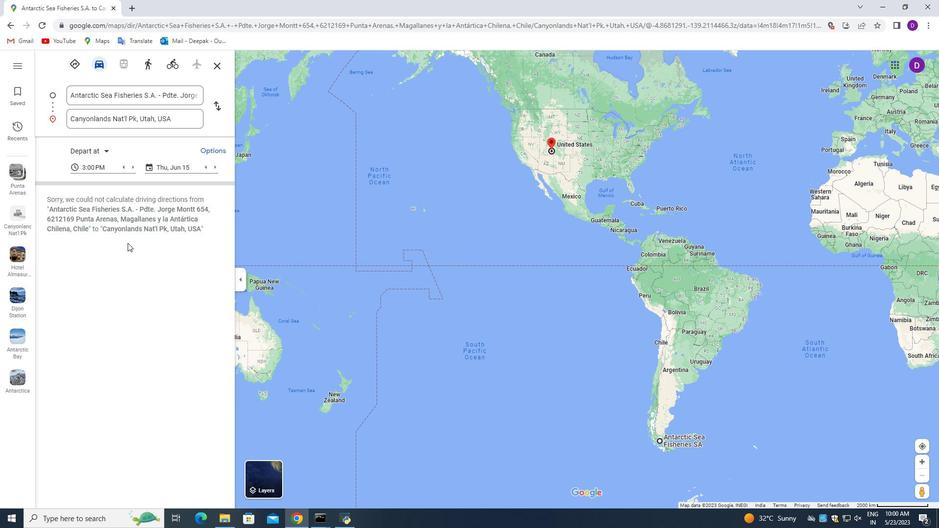 
Action: Mouse scrolled (128, 243) with delta (0, 0)
Screenshot: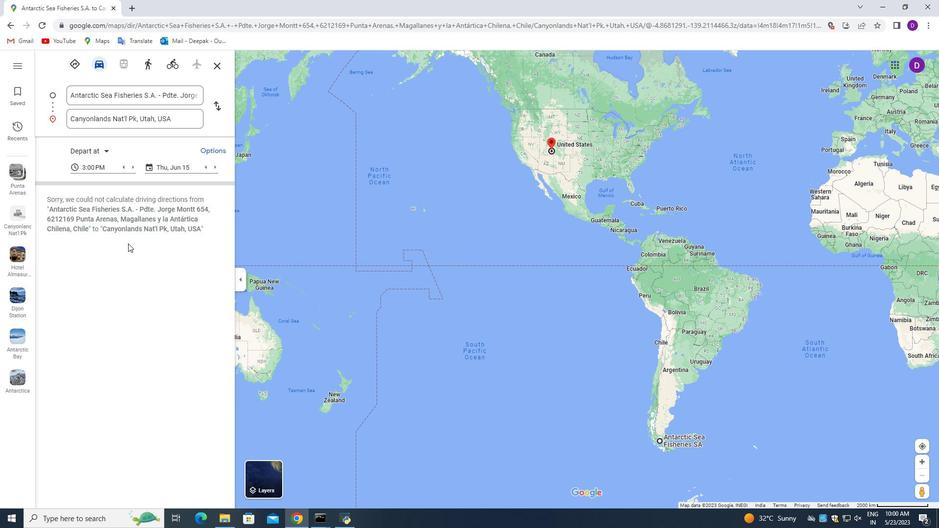 
Action: Mouse moved to (130, 244)
Screenshot: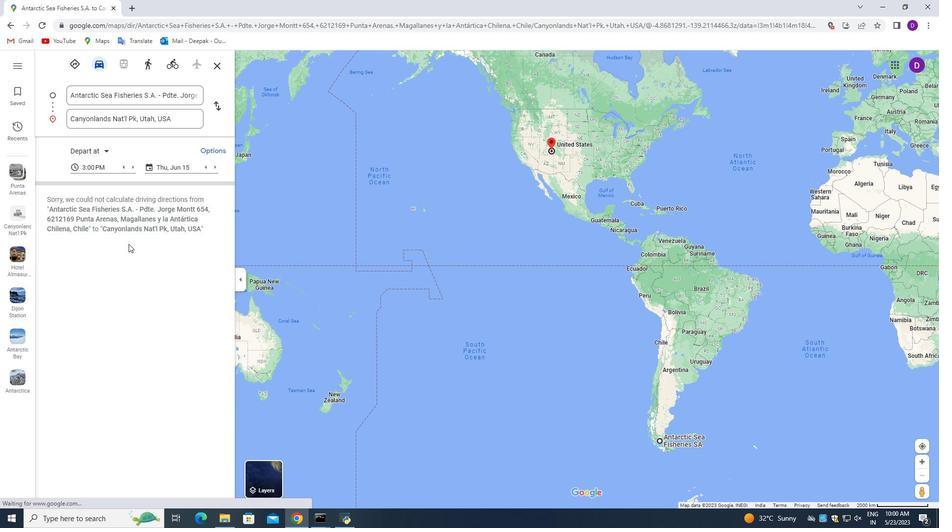 
Action: Mouse scrolled (130, 244) with delta (0, 0)
Screenshot: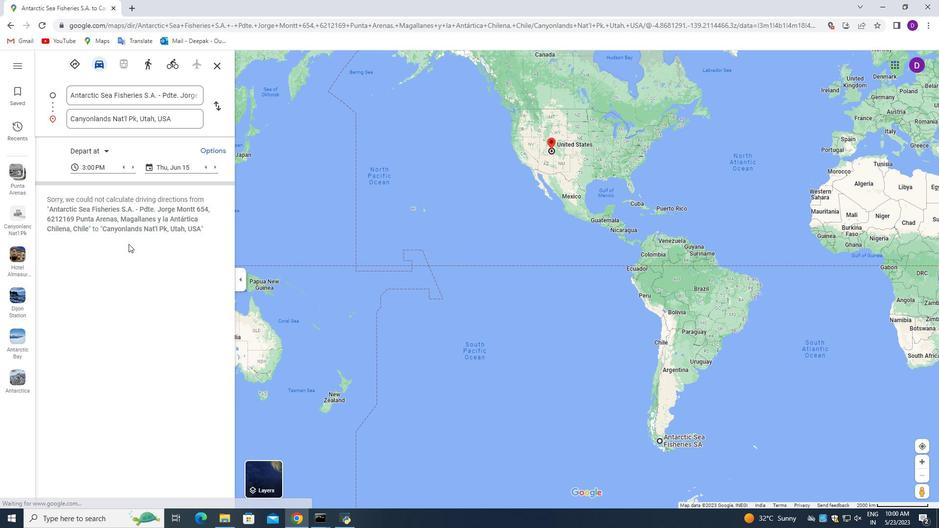 
Action: Mouse scrolled (130, 244) with delta (0, 0)
Screenshot: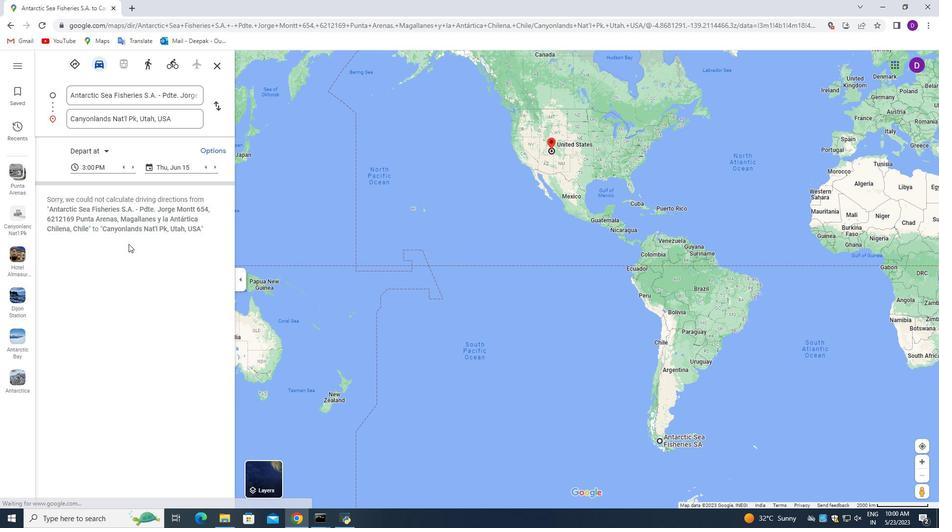 
Action: Mouse scrolled (130, 244) with delta (0, 0)
Screenshot: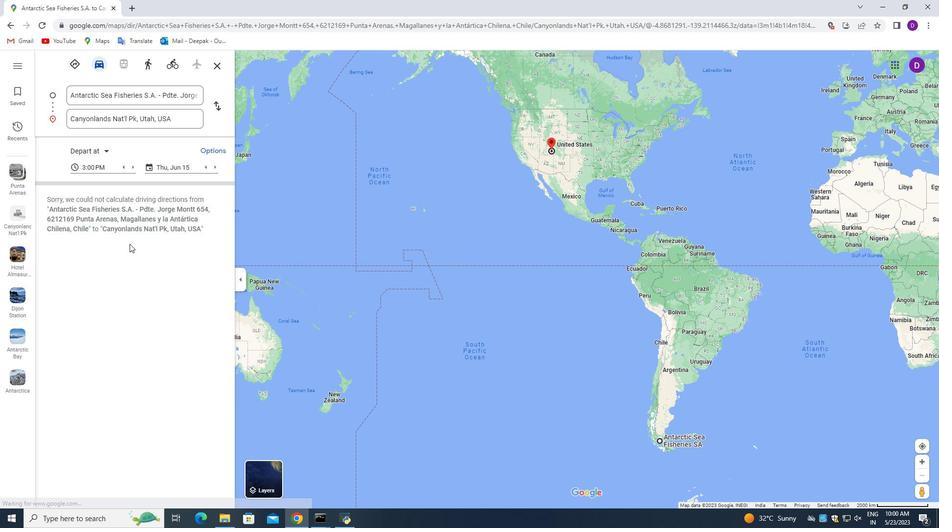 
Action: Mouse scrolled (130, 244) with delta (0, 0)
Screenshot: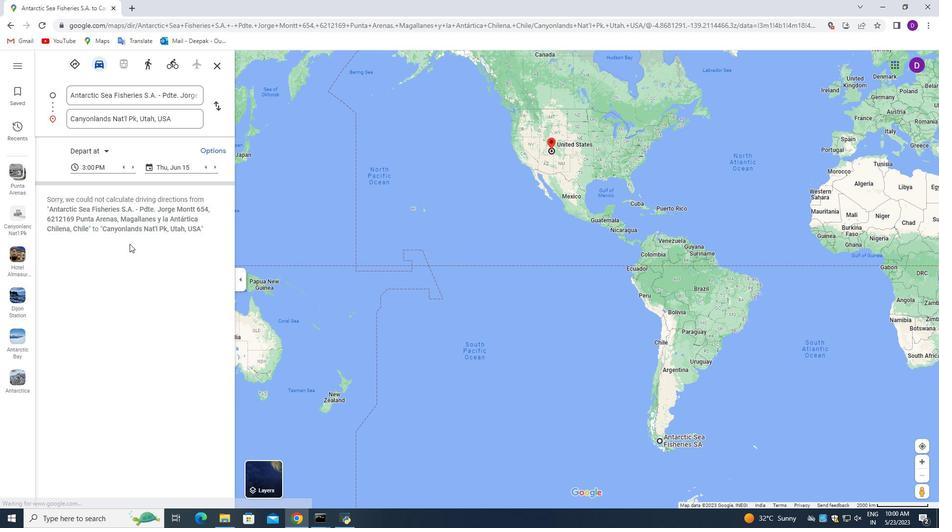 
Action: Mouse scrolled (130, 244) with delta (0, 0)
Screenshot: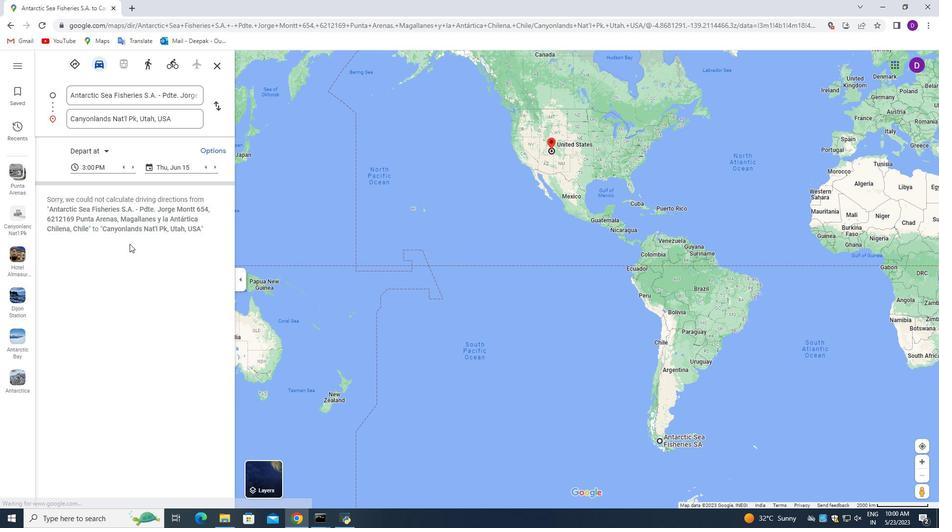 
Action: Mouse moved to (201, 184)
Screenshot: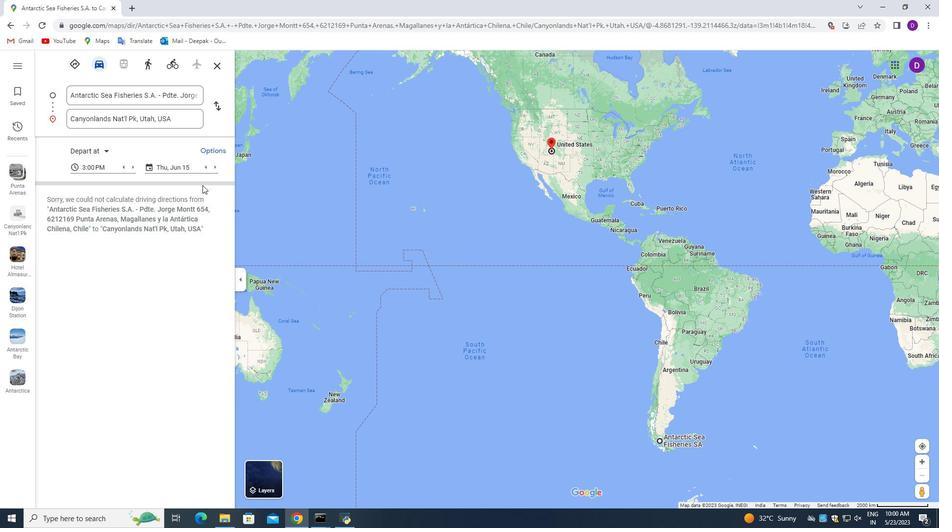
